 Task: Font style For heading Use Arabic Typesetting with dark cyan 1 colour & Underline. font size for heading '18 Pt. 'Change the font style of data to Batangand font size to  12 Pt. Change the alignment of both headline & data to  Align left. In the sheet  analysisSalesTrends_2022
Action: Mouse moved to (11, 17)
Screenshot: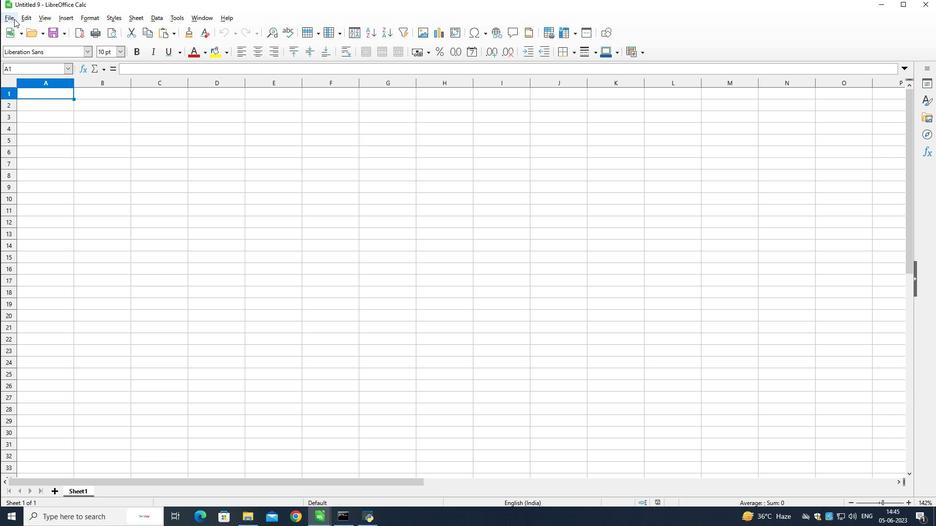 
Action: Mouse pressed left at (11, 17)
Screenshot: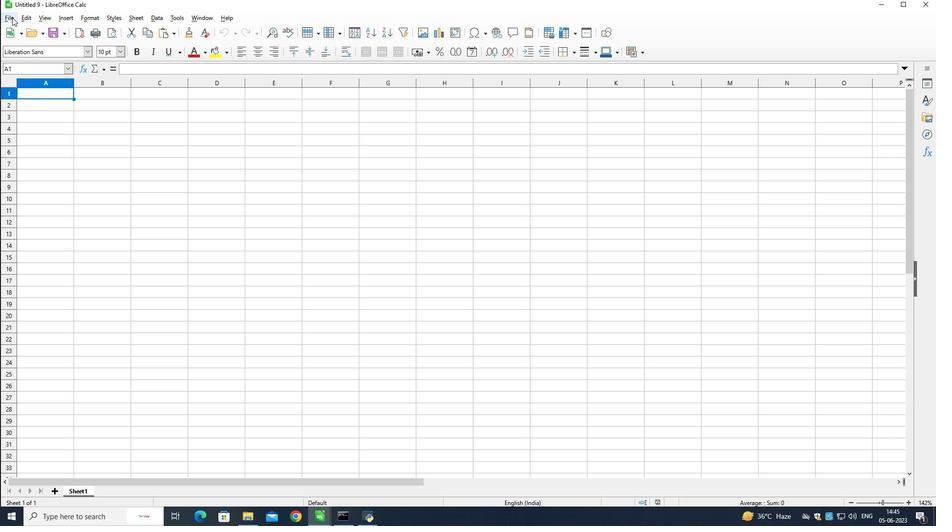 
Action: Mouse moved to (22, 45)
Screenshot: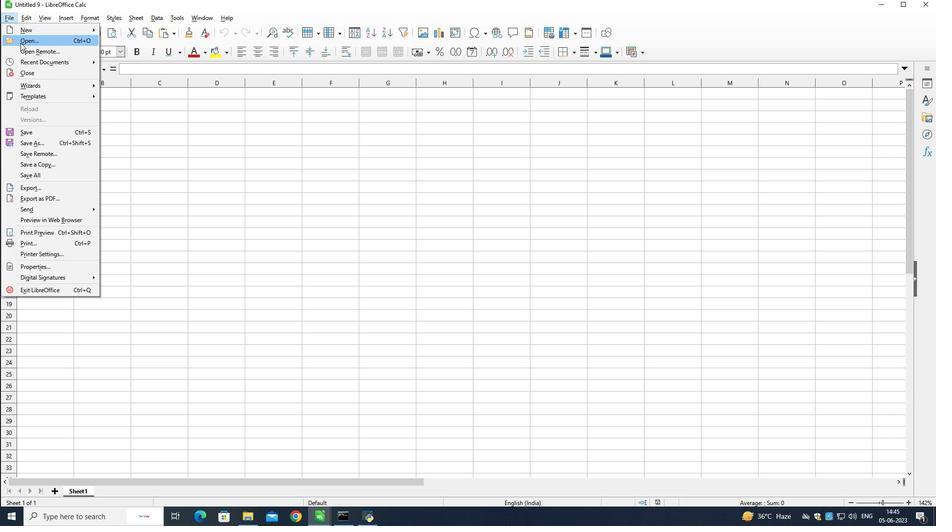 
Action: Mouse pressed left at (22, 45)
Screenshot: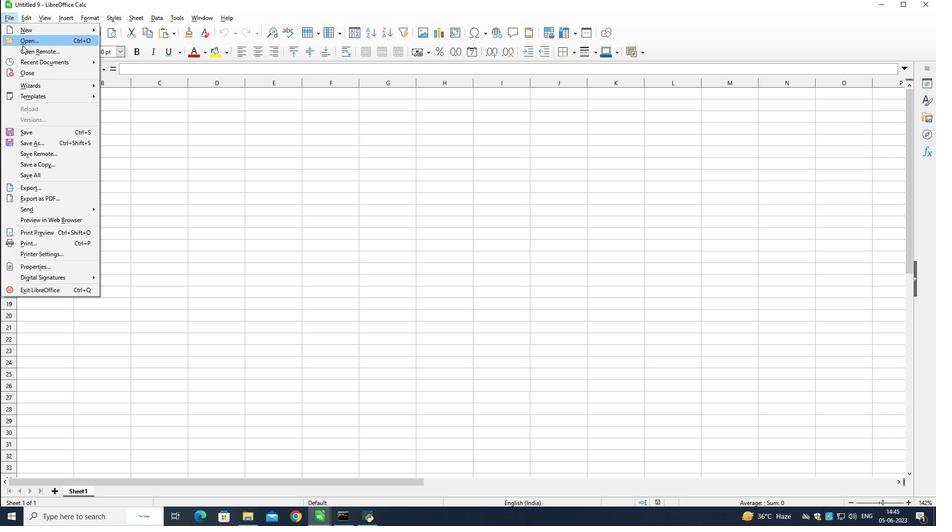 
Action: Mouse moved to (140, 165)
Screenshot: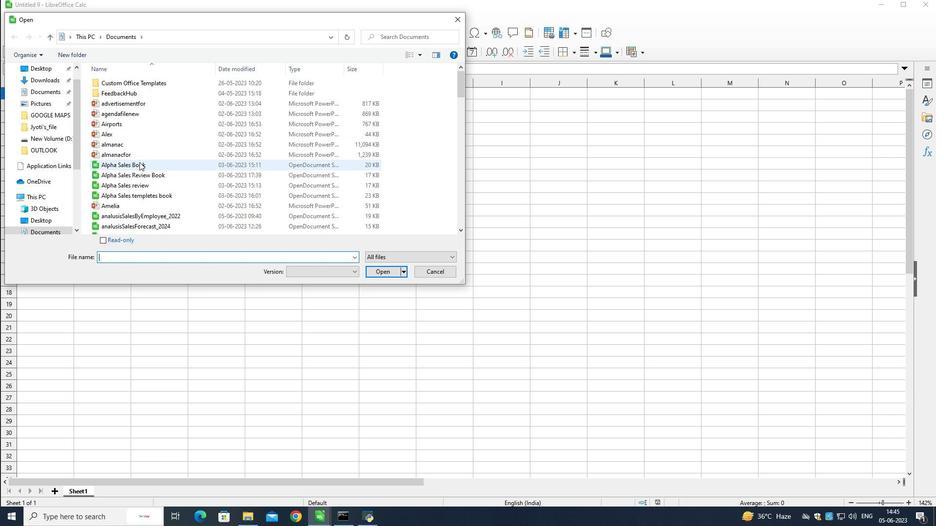 
Action: Mouse scrolled (140, 164) with delta (0, 0)
Screenshot: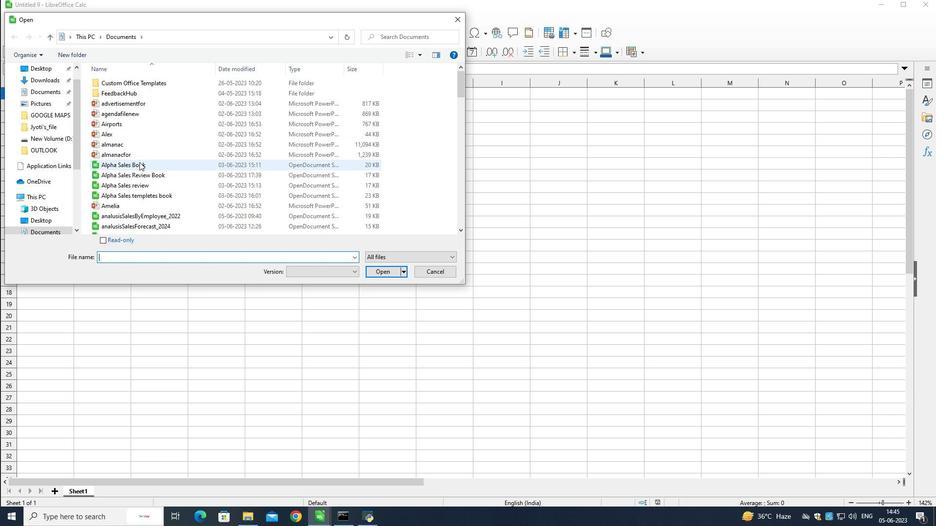 
Action: Mouse moved to (140, 166)
Screenshot: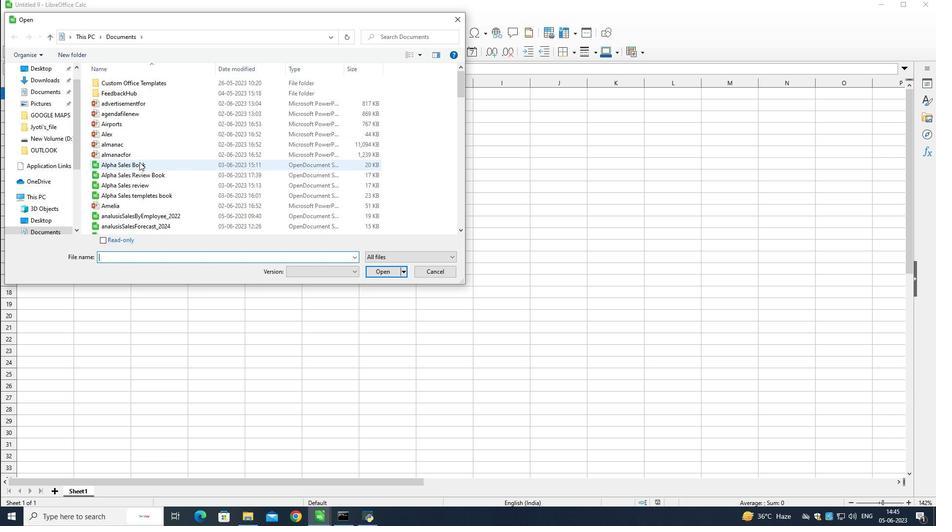 
Action: Mouse scrolled (140, 165) with delta (0, 0)
Screenshot: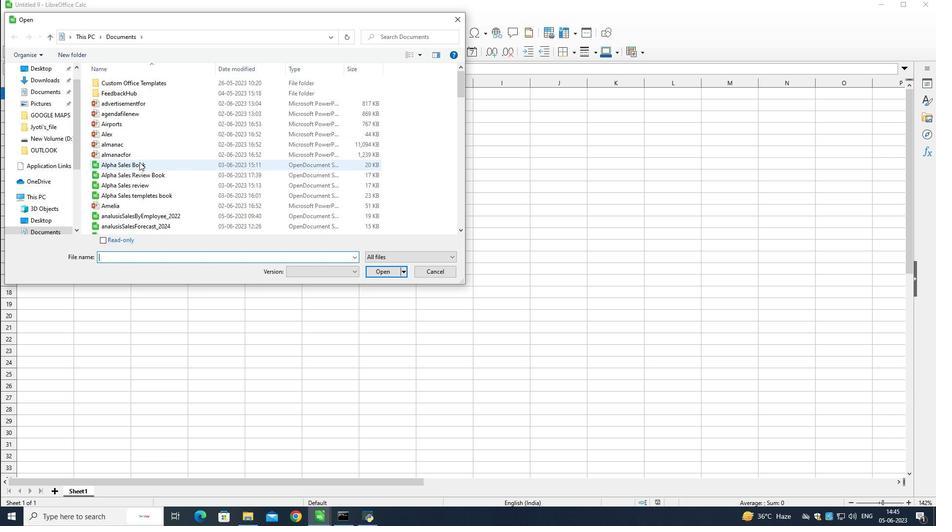 
Action: Mouse moved to (140, 166)
Screenshot: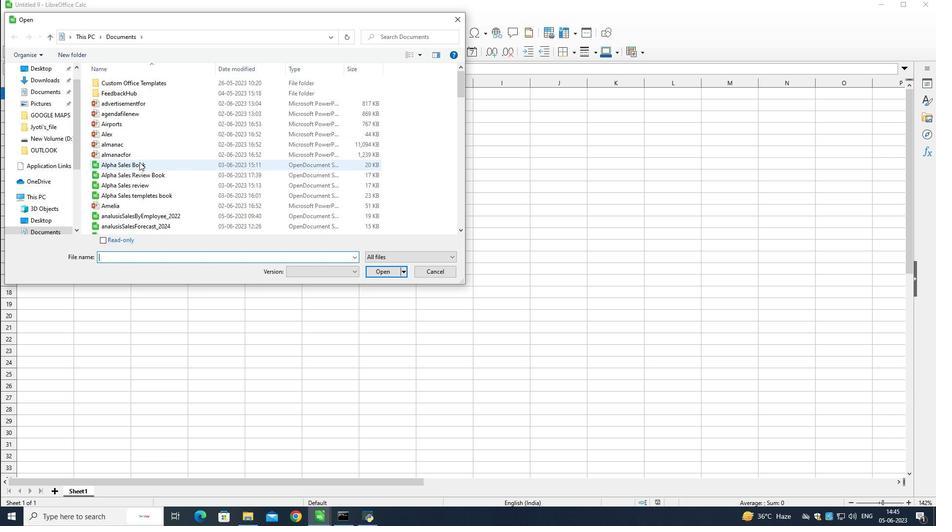 
Action: Mouse scrolled (140, 166) with delta (0, 0)
Screenshot: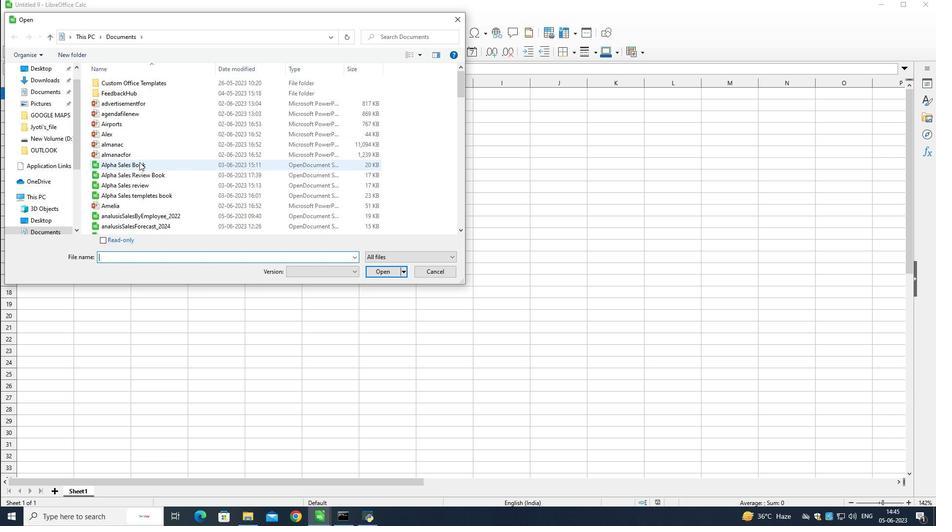 
Action: Mouse scrolled (140, 166) with delta (0, 0)
Screenshot: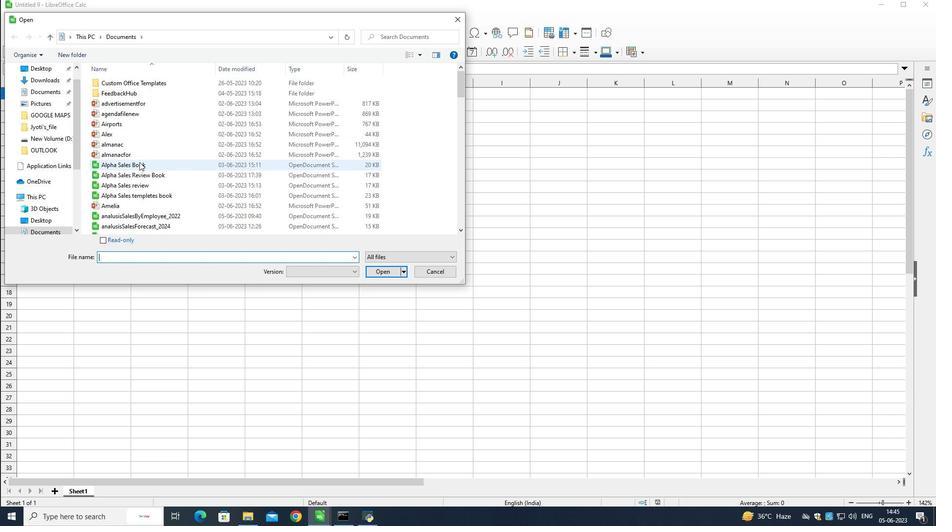 
Action: Mouse moved to (140, 167)
Screenshot: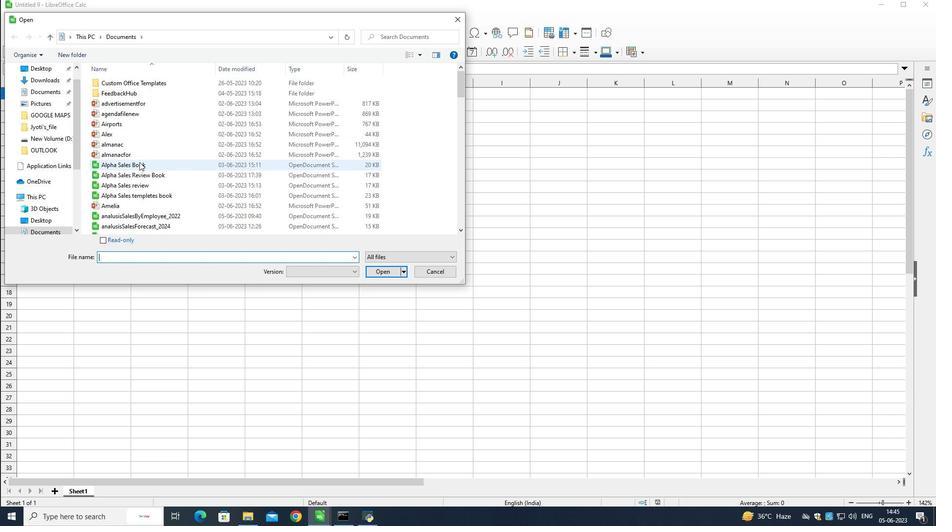 
Action: Mouse scrolled (140, 167) with delta (0, 0)
Screenshot: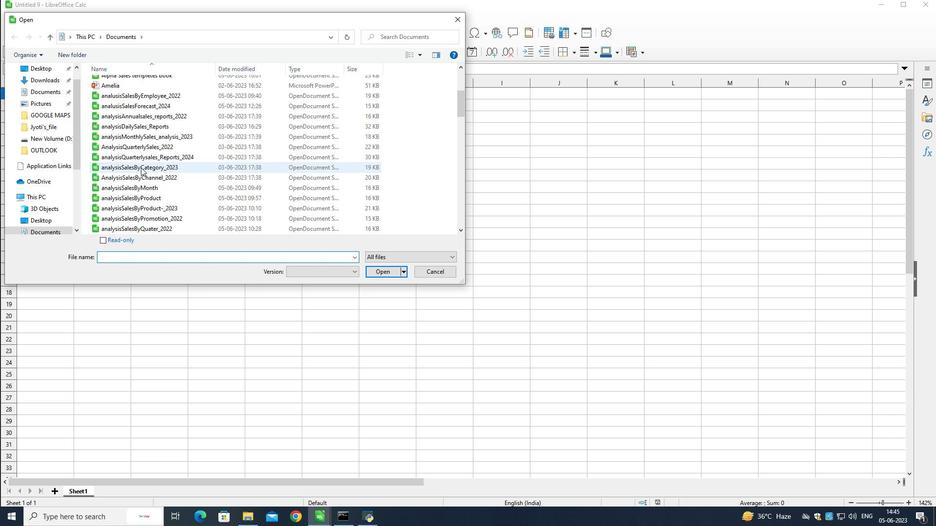 
Action: Mouse scrolled (140, 167) with delta (0, 0)
Screenshot: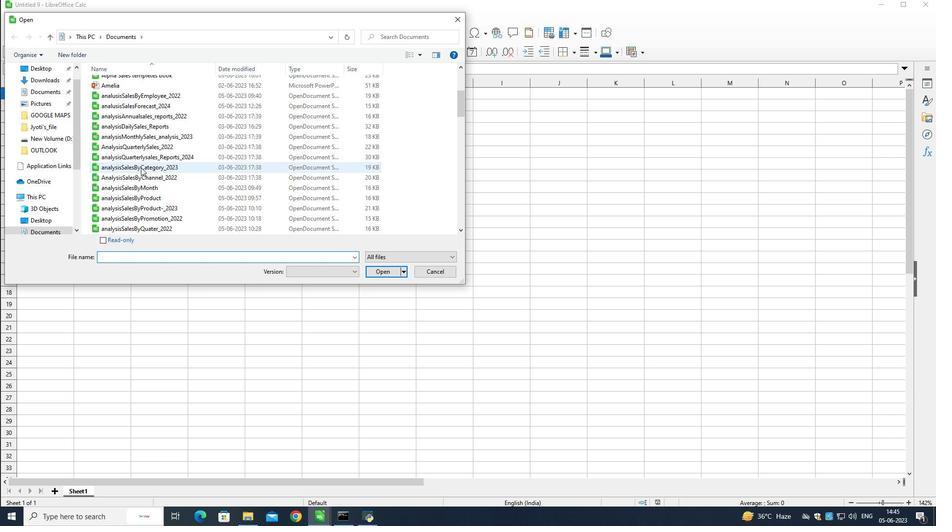 
Action: Mouse scrolled (140, 167) with delta (0, 0)
Screenshot: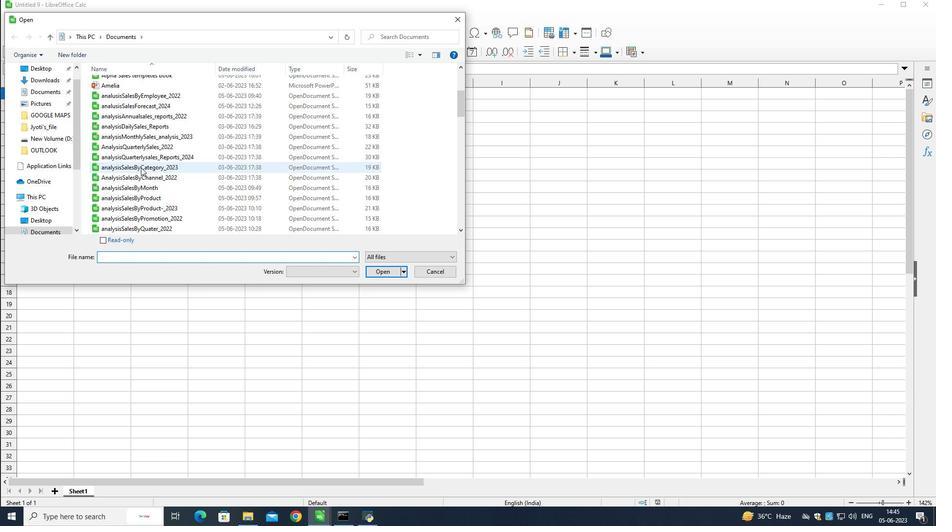 
Action: Mouse scrolled (140, 167) with delta (0, 0)
Screenshot: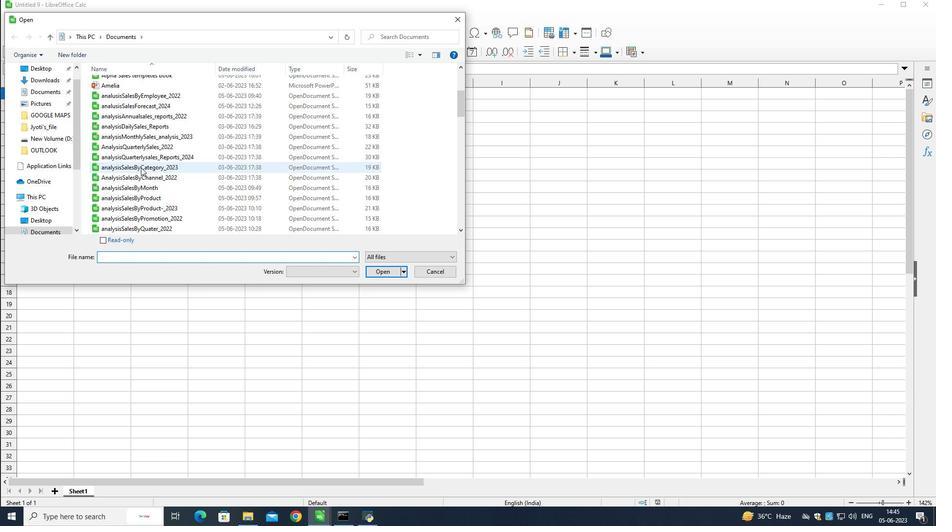 
Action: Mouse scrolled (140, 167) with delta (0, 0)
Screenshot: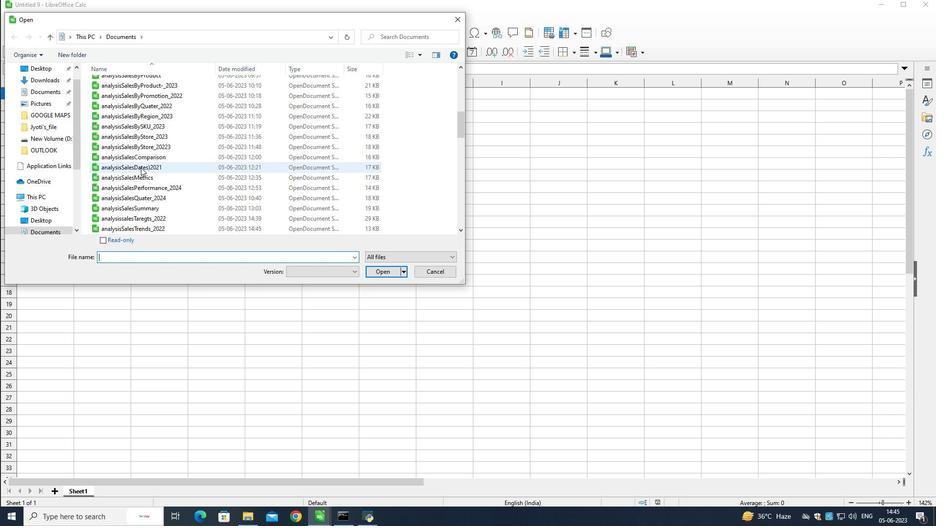 
Action: Mouse scrolled (140, 167) with delta (0, 0)
Screenshot: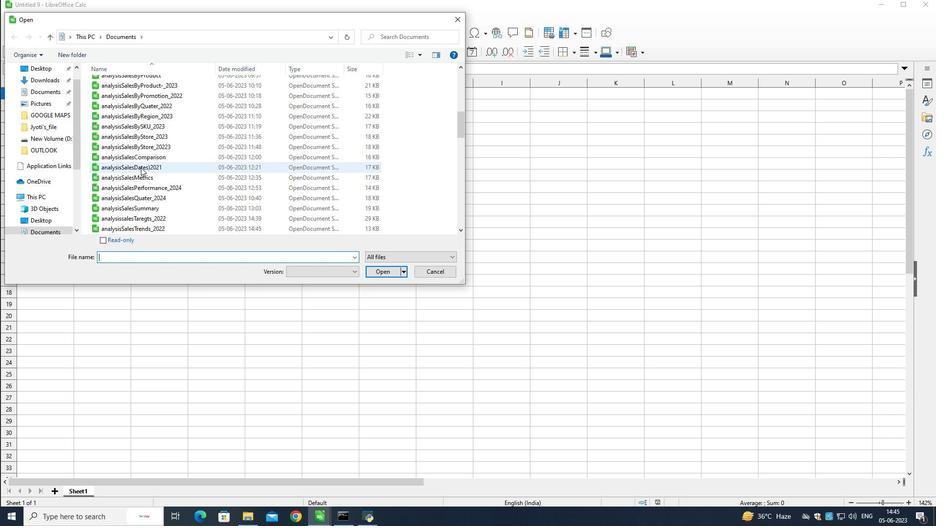 
Action: Mouse scrolled (140, 167) with delta (0, 0)
Screenshot: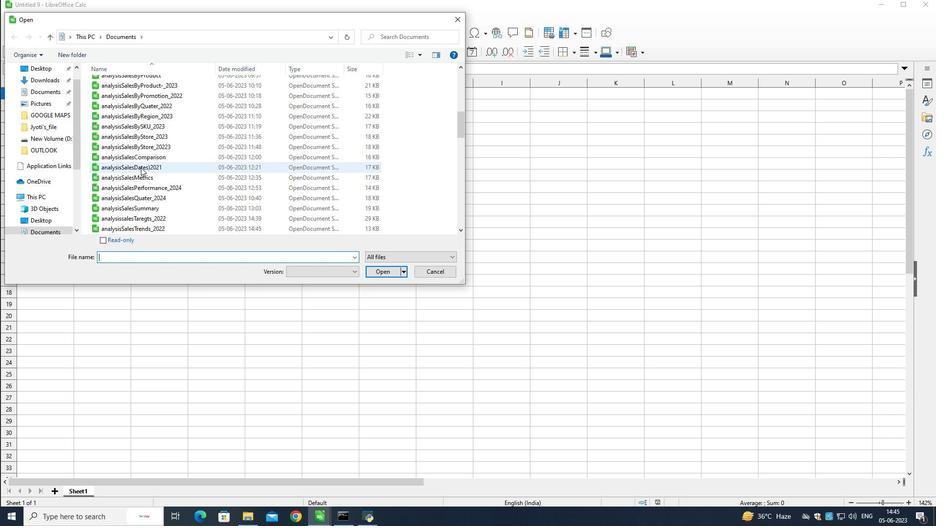
Action: Mouse moved to (147, 135)
Screenshot: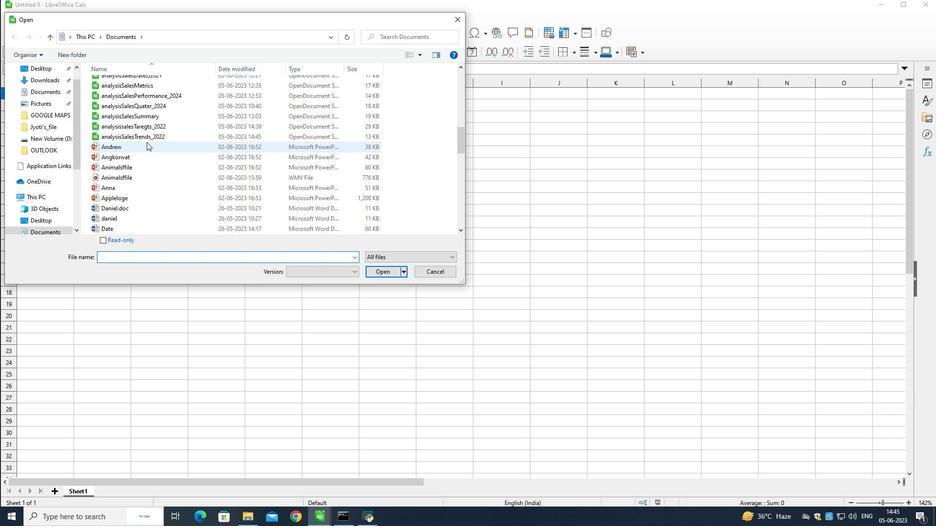 
Action: Mouse pressed left at (147, 135)
Screenshot: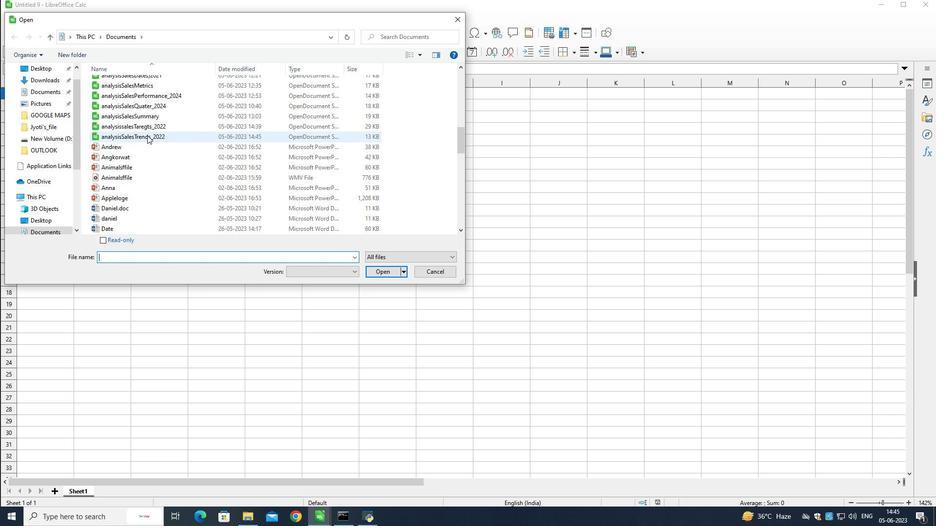 
Action: Mouse moved to (382, 271)
Screenshot: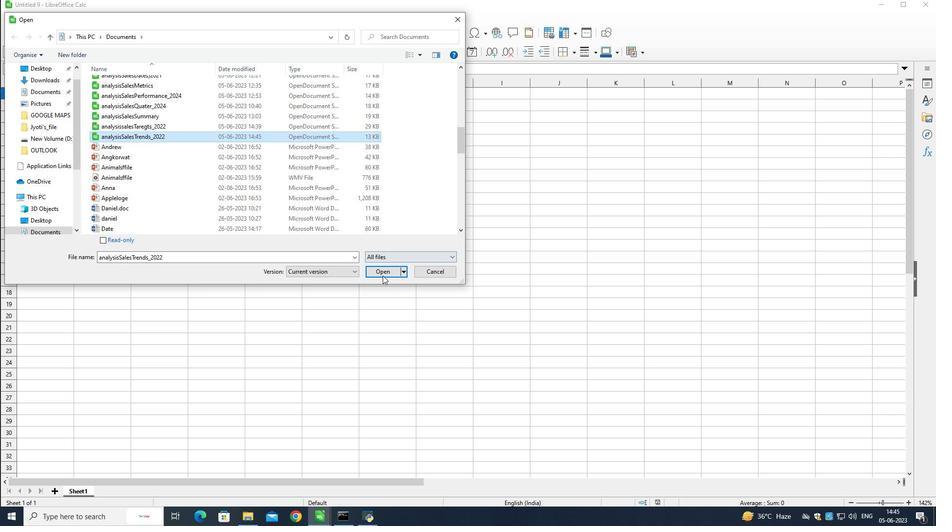 
Action: Mouse pressed left at (382, 271)
Screenshot: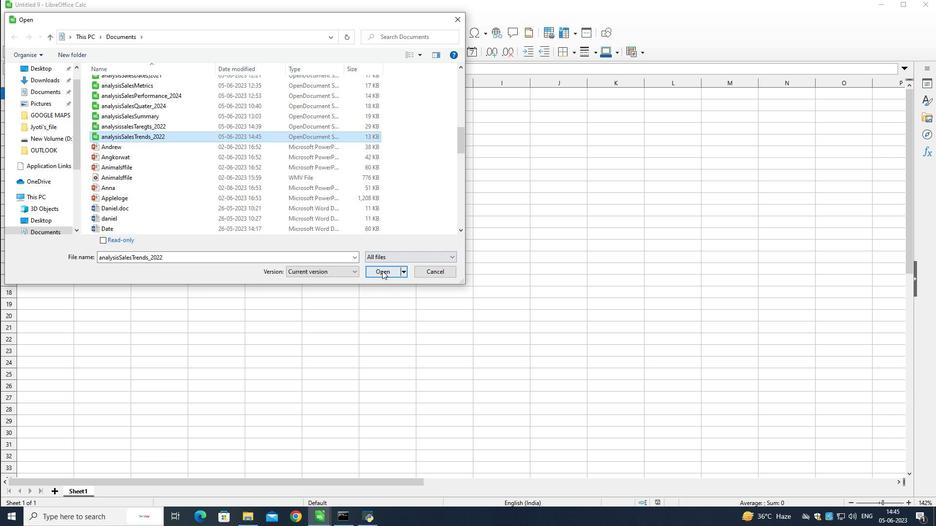 
Action: Mouse moved to (106, 93)
Screenshot: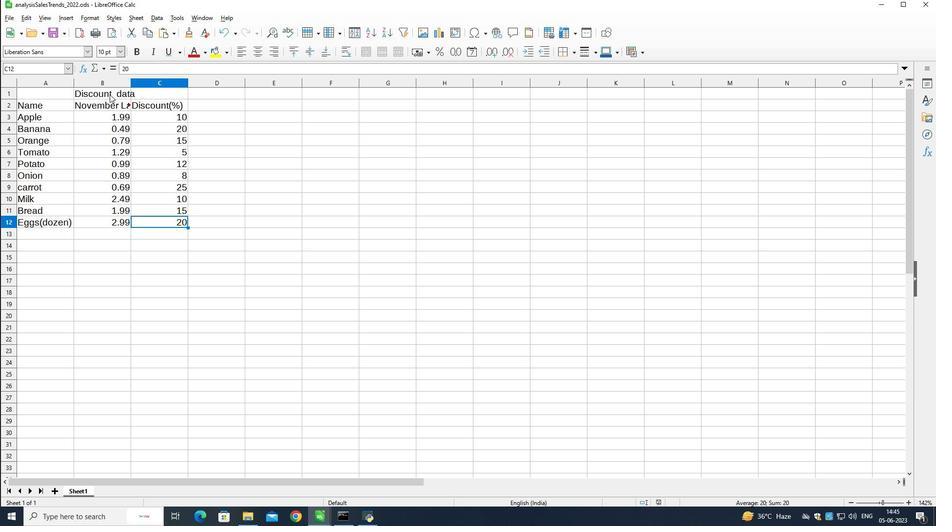 
Action: Mouse pressed left at (106, 93)
Screenshot: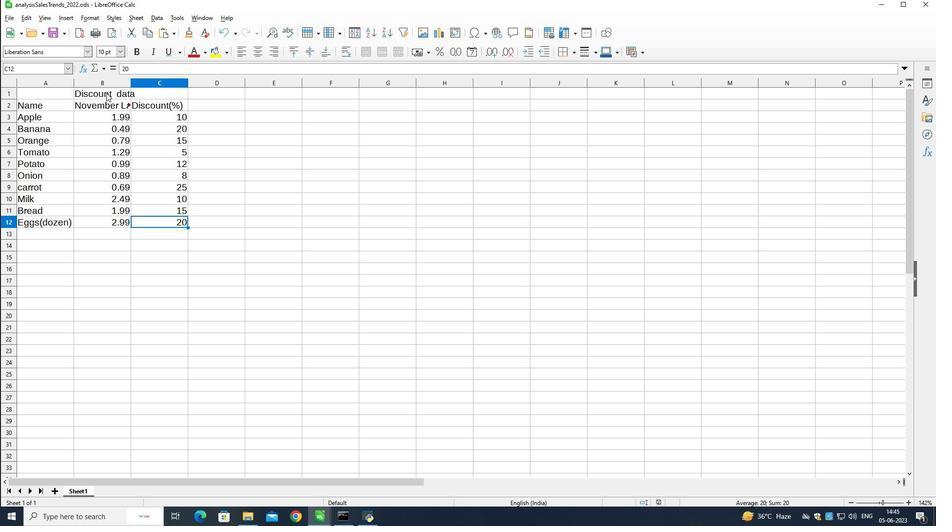 
Action: Mouse pressed left at (106, 93)
Screenshot: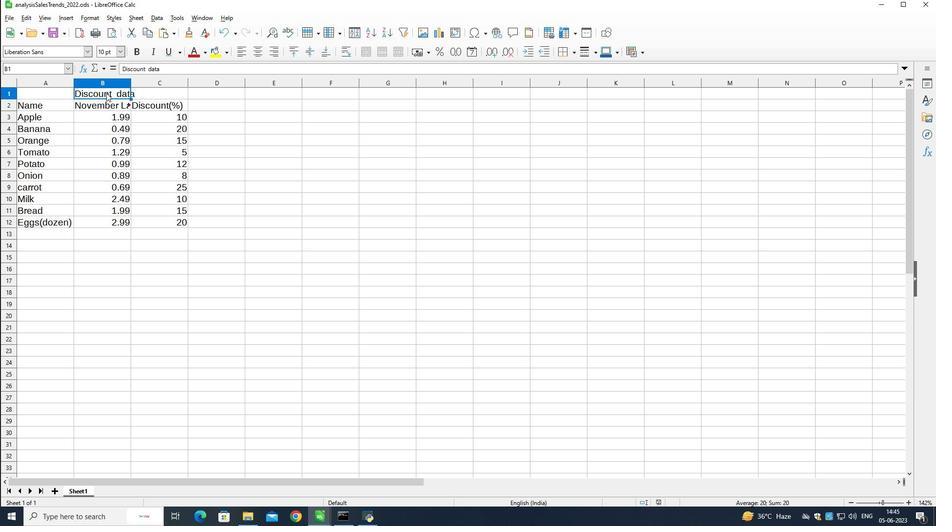 
Action: Mouse pressed left at (106, 93)
Screenshot: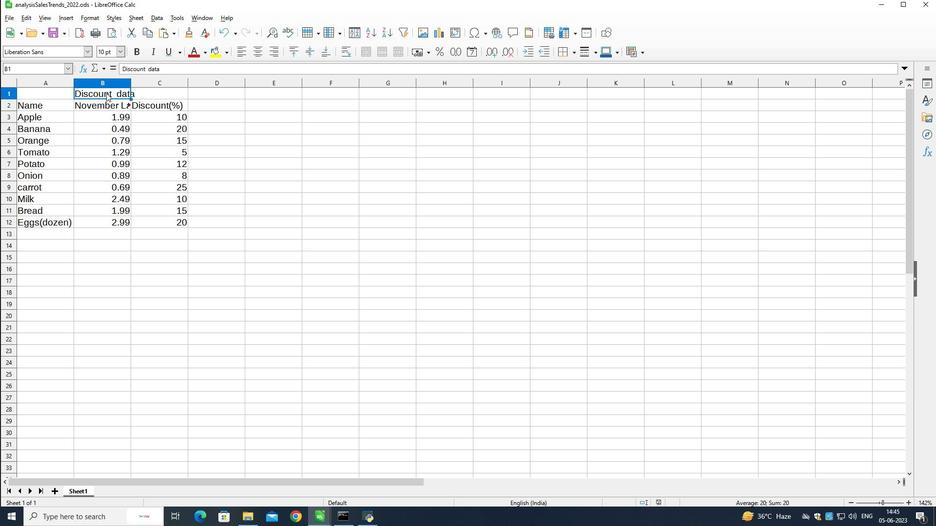 
Action: Mouse moved to (47, 50)
Screenshot: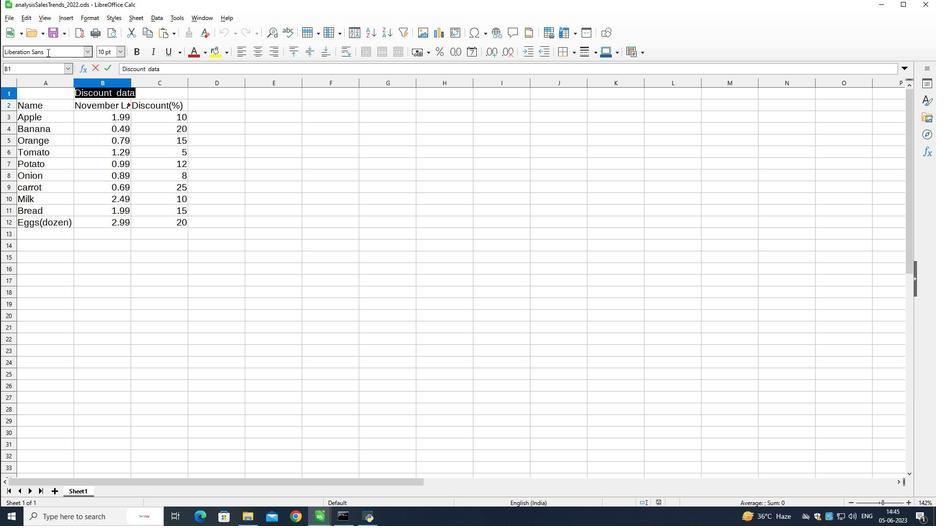 
Action: Mouse pressed left at (47, 50)
Screenshot: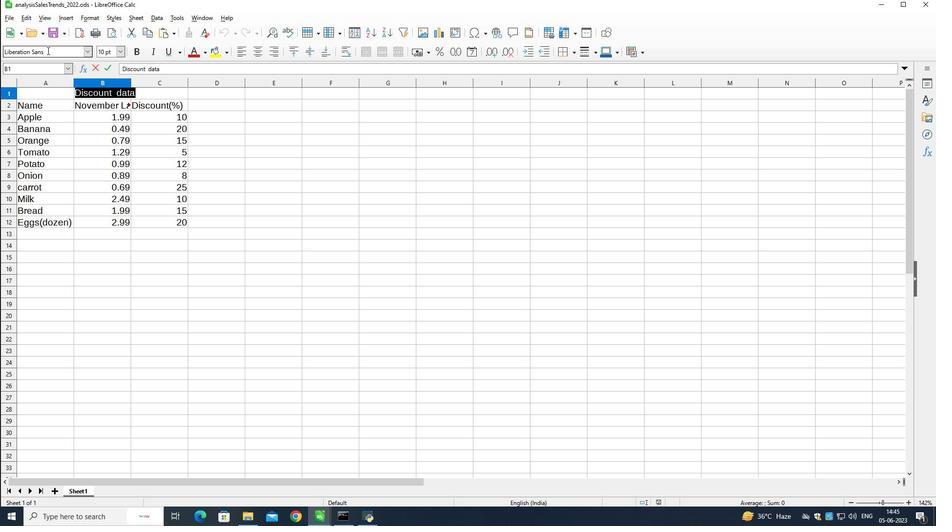 
Action: Mouse pressed left at (47, 50)
Screenshot: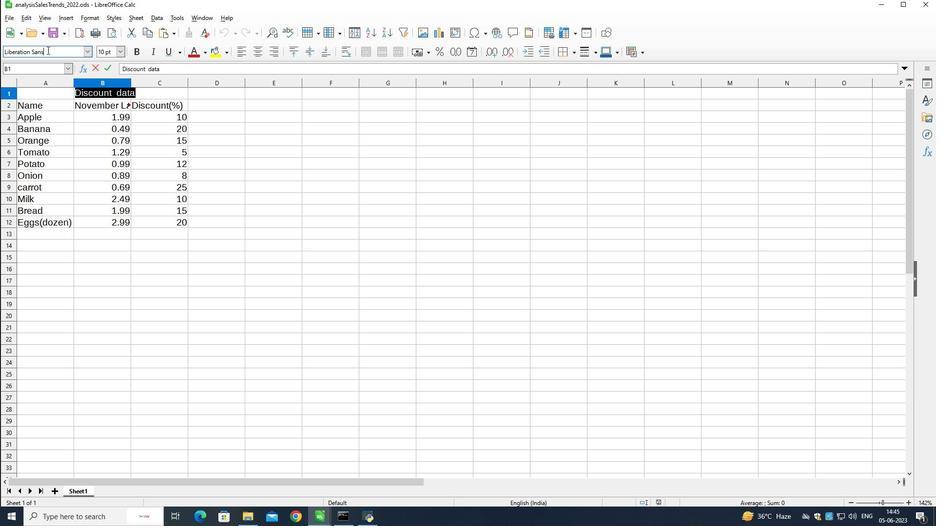
Action: Mouse pressed left at (47, 50)
Screenshot: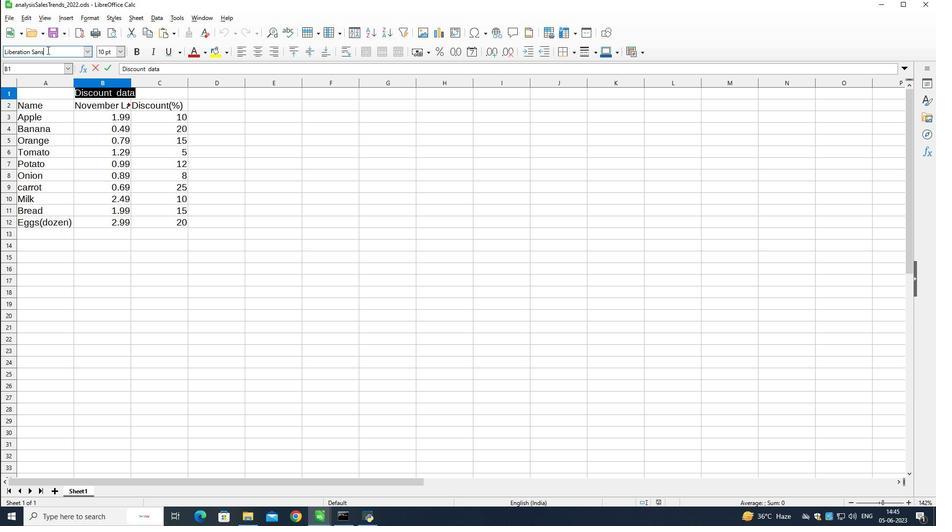
Action: Mouse pressed left at (47, 50)
Screenshot: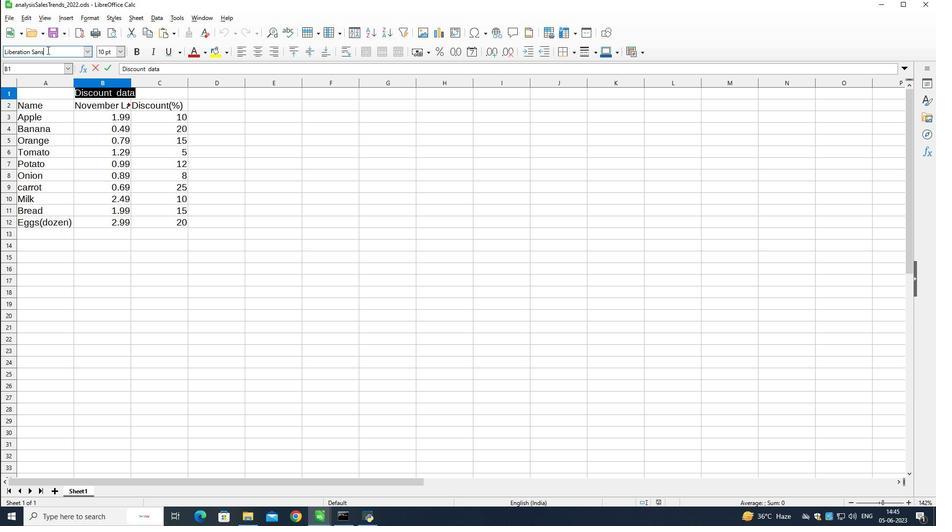 
Action: Mouse moved to (46, 54)
Screenshot: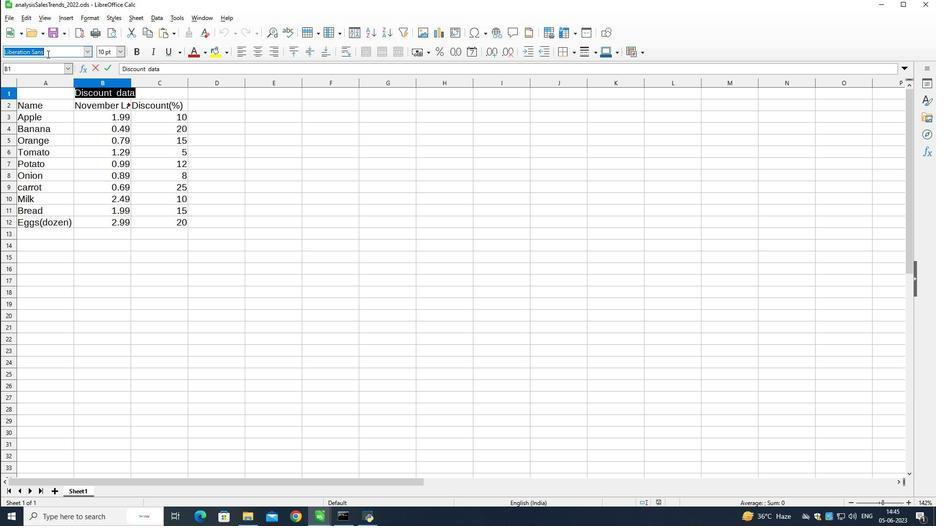
Action: Key pressed <Key.shift>
Screenshot: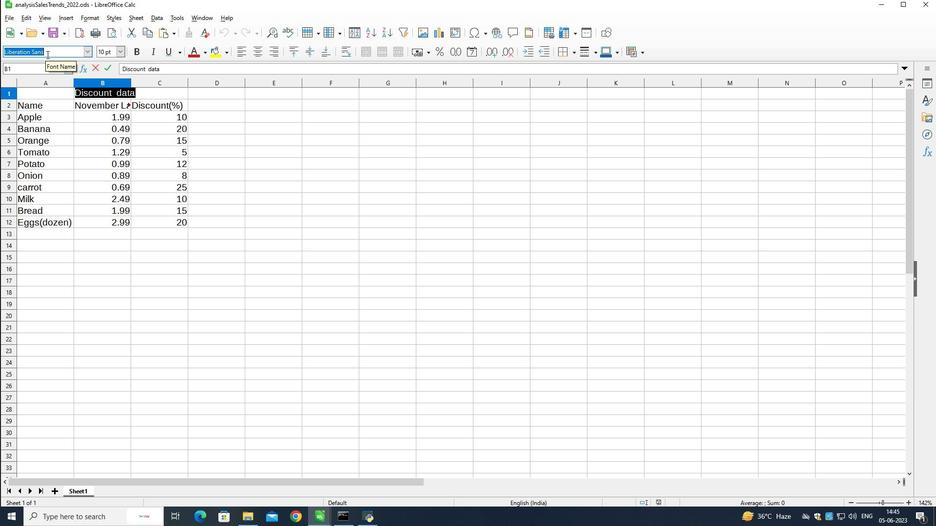 
Action: Mouse moved to (46, 55)
Screenshot: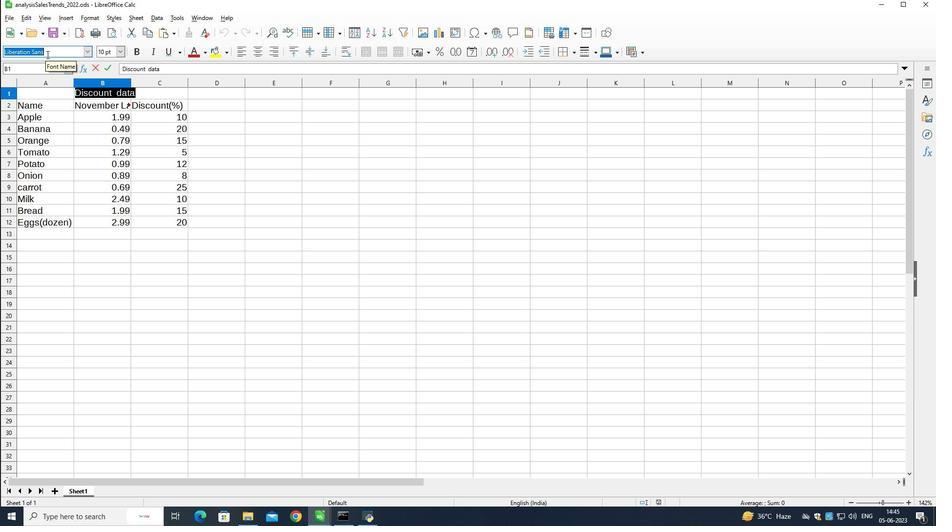 
Action: Key pressed A
Screenshot: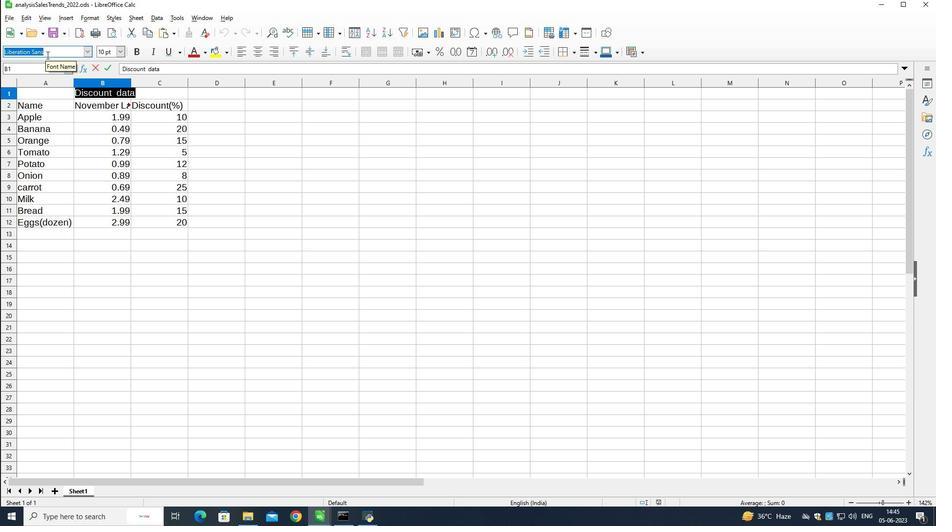 
Action: Mouse moved to (46, 56)
Screenshot: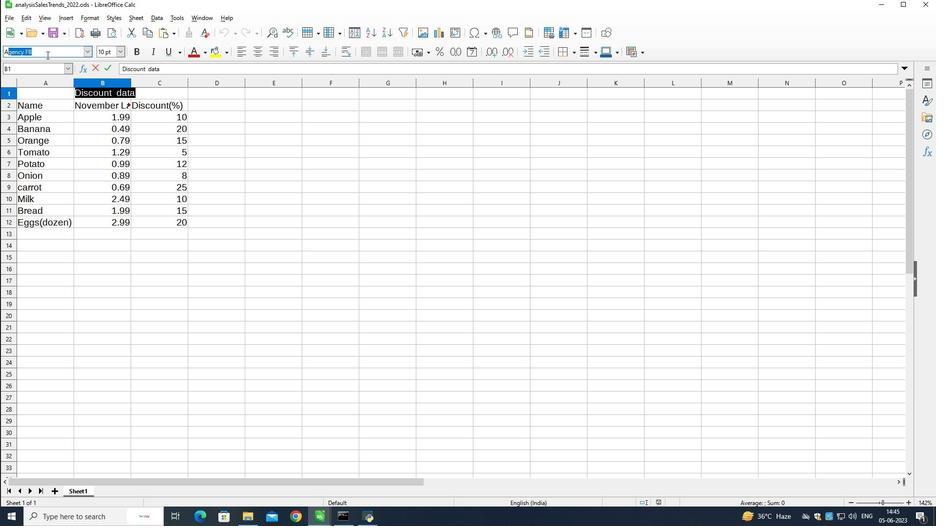 
Action: Key pressed r
Screenshot: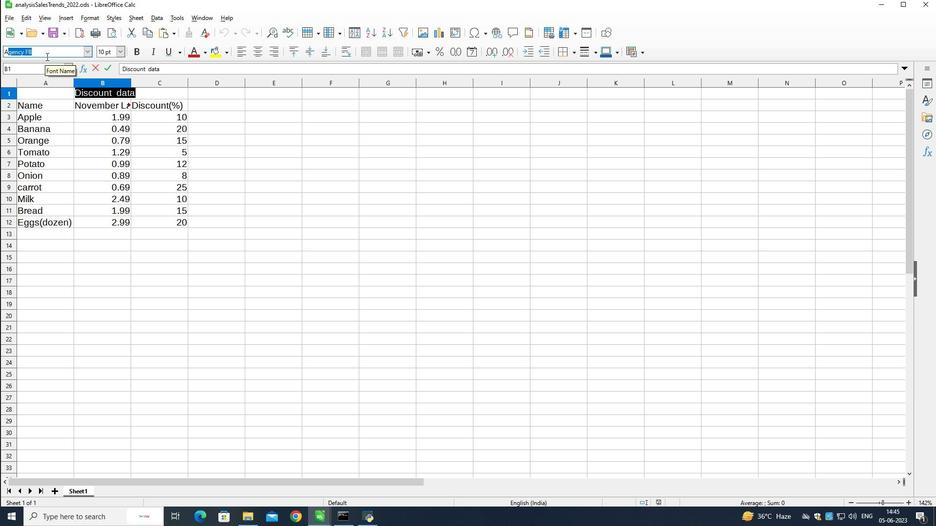 
Action: Mouse moved to (45, 57)
Screenshot: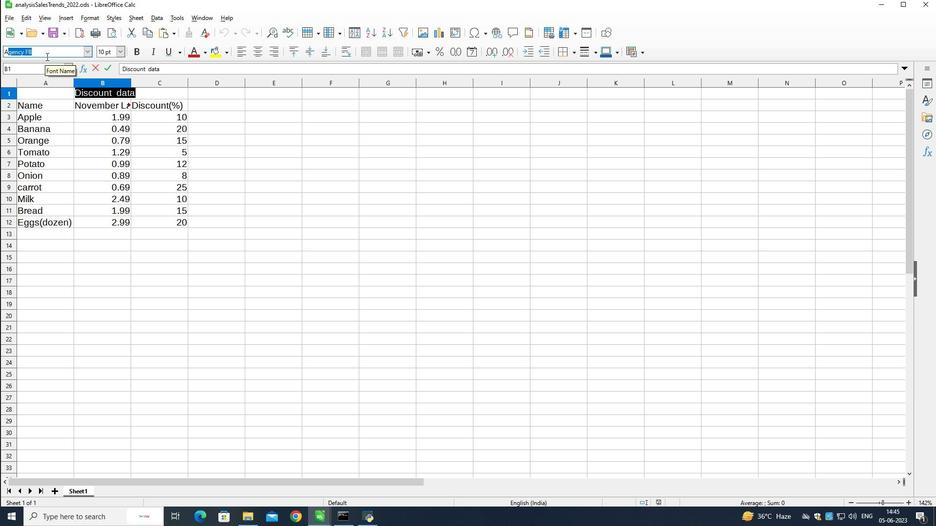 
Action: Key pressed bi
Screenshot: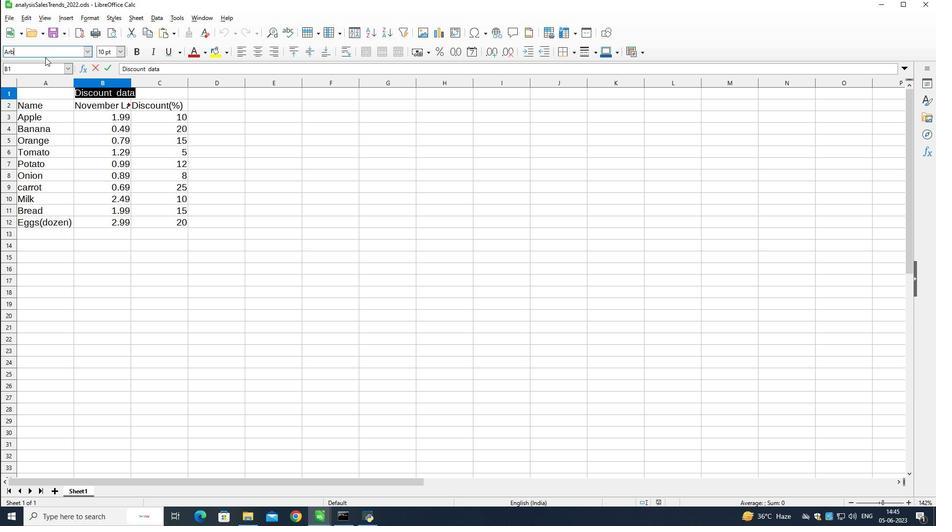 
Action: Mouse moved to (44, 60)
Screenshot: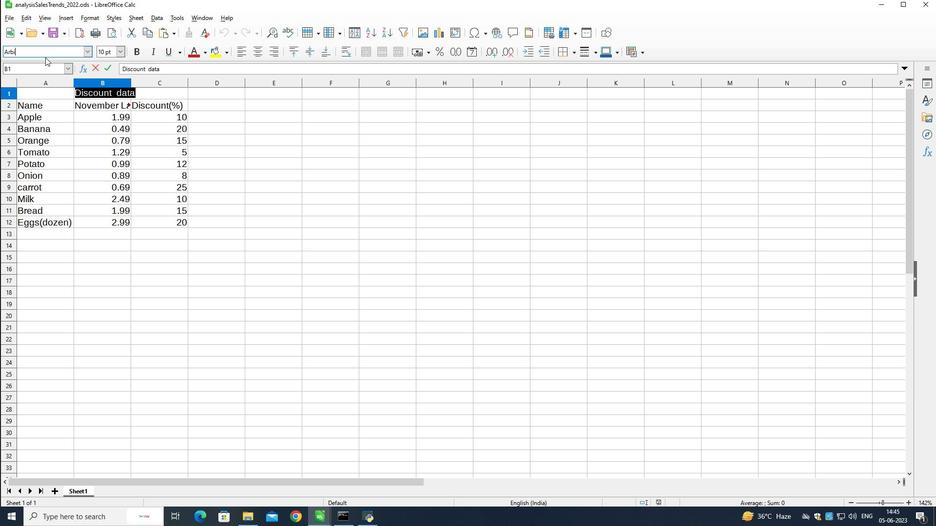 
Action: Key pressed c<Key.space>
Screenshot: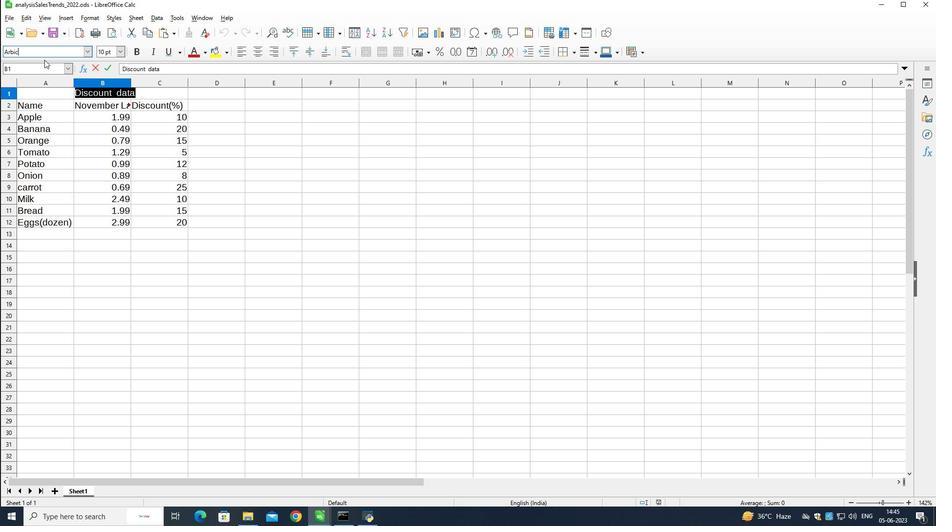 
Action: Mouse moved to (50, 67)
Screenshot: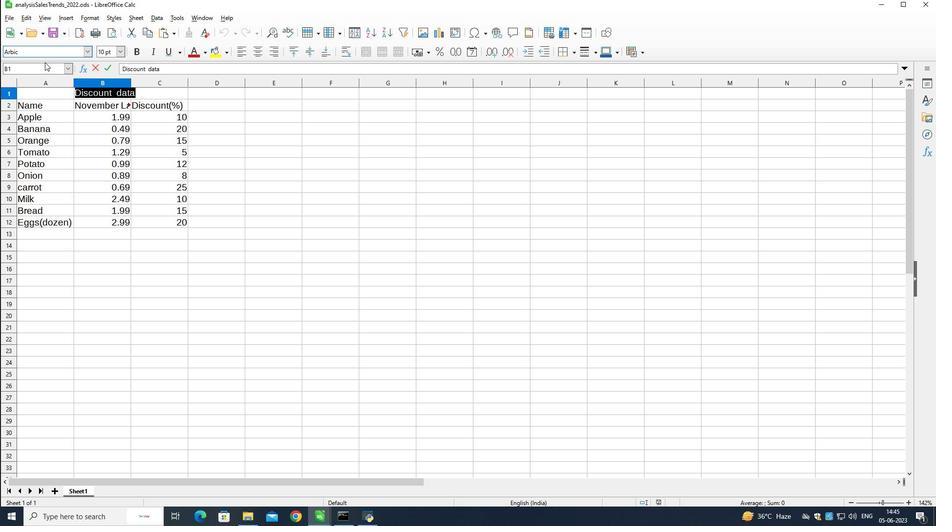 
Action: Key pressed <Key.shift>Typesetting<Key.enter>
Screenshot: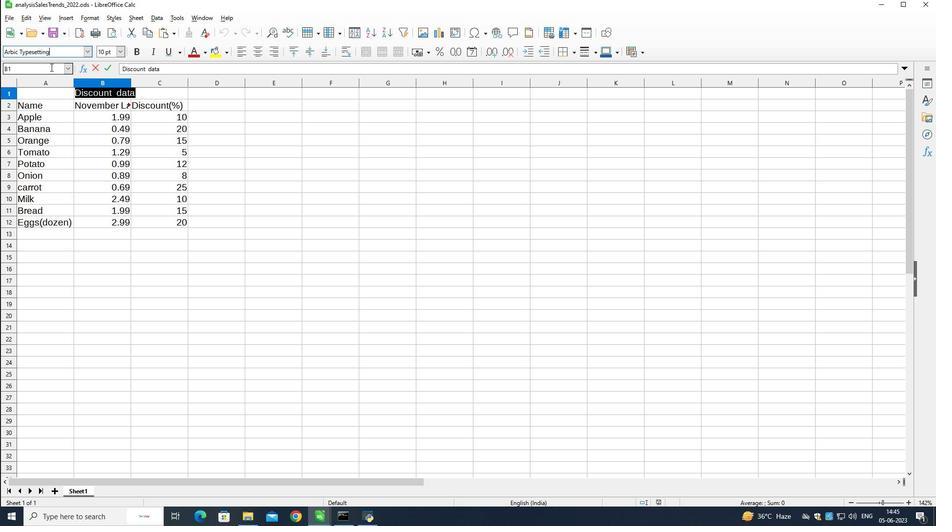
Action: Mouse moved to (203, 57)
Screenshot: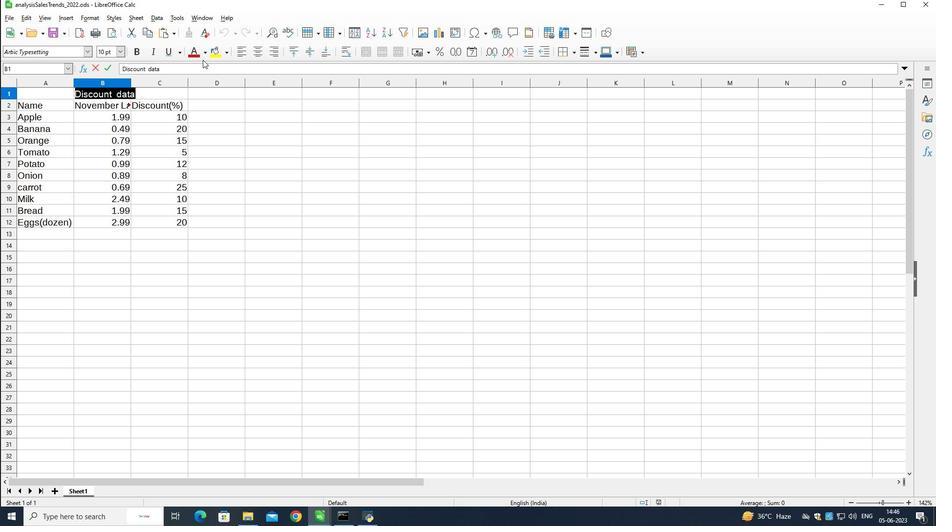 
Action: Mouse pressed left at (203, 57)
Screenshot: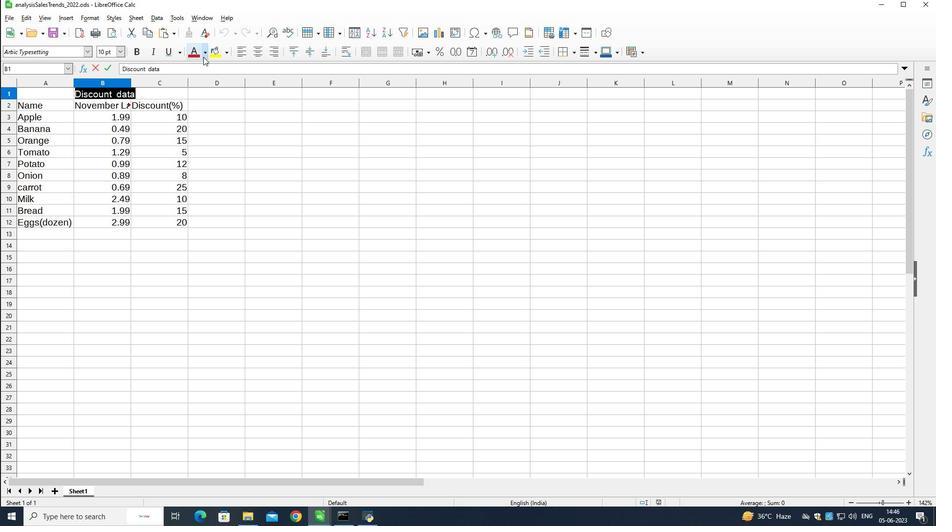 
Action: Mouse moved to (196, 212)
Screenshot: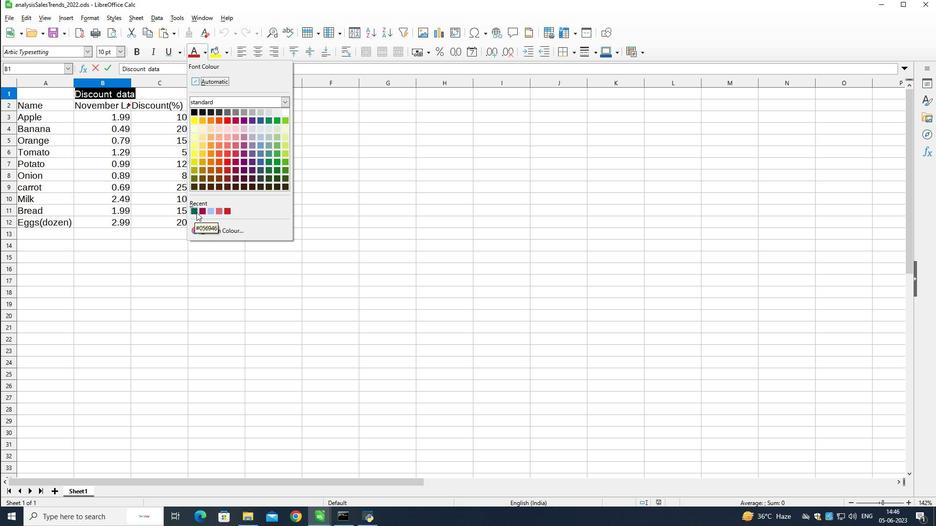 
Action: Mouse pressed left at (196, 212)
Screenshot: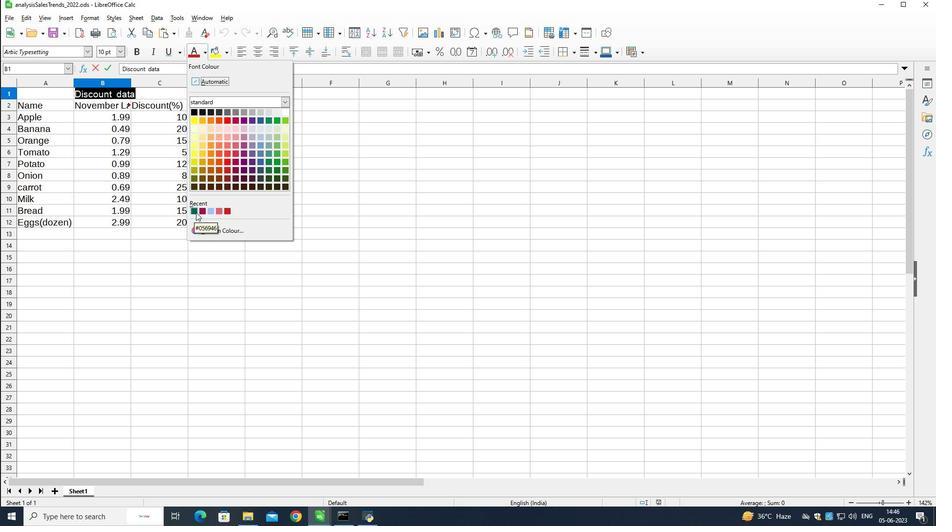 
Action: Mouse moved to (165, 48)
Screenshot: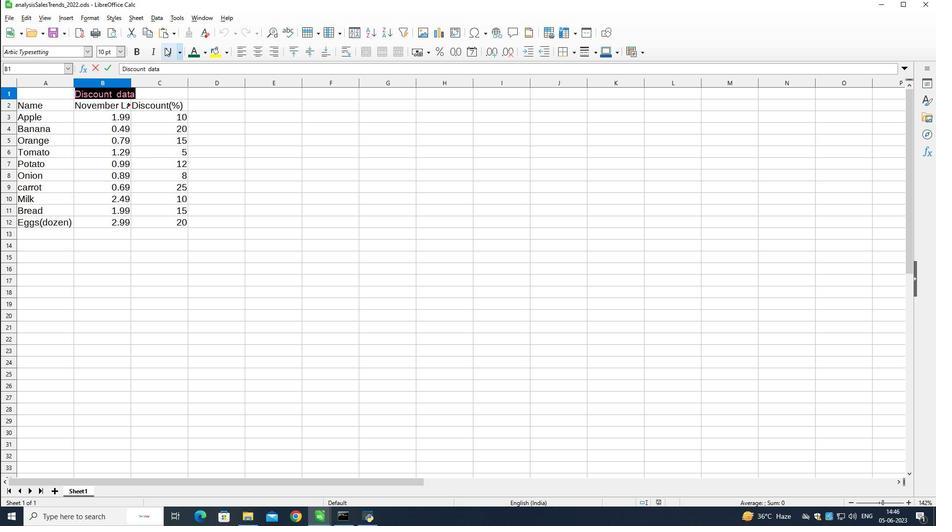 
Action: Mouse pressed left at (165, 48)
Screenshot: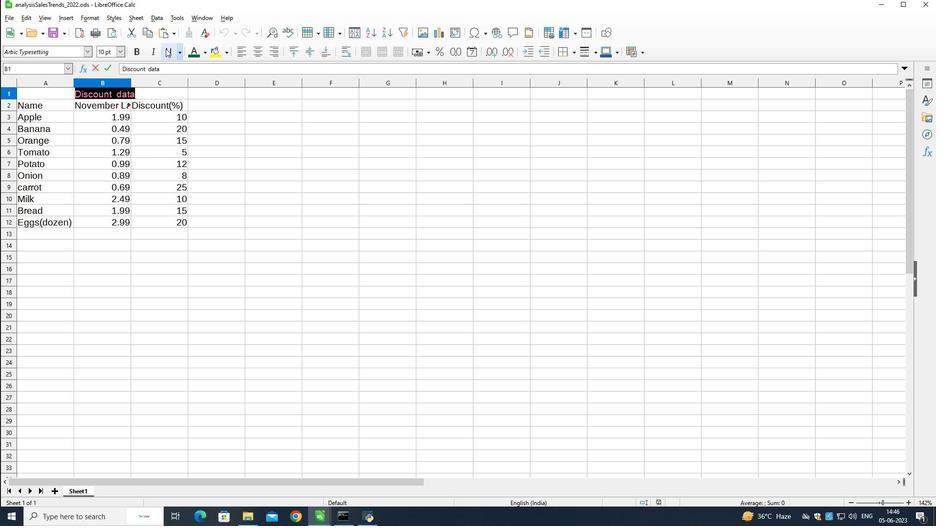
Action: Mouse moved to (122, 49)
Screenshot: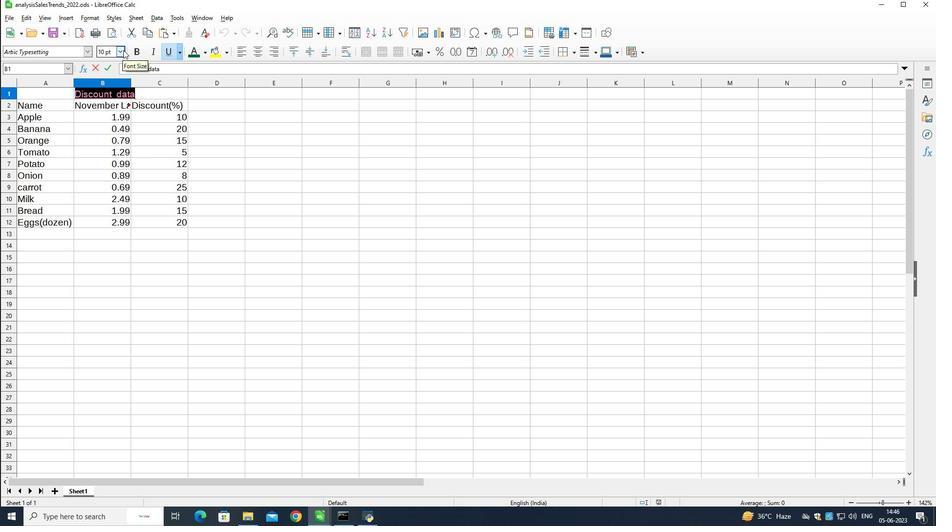 
Action: Mouse pressed left at (122, 49)
Screenshot: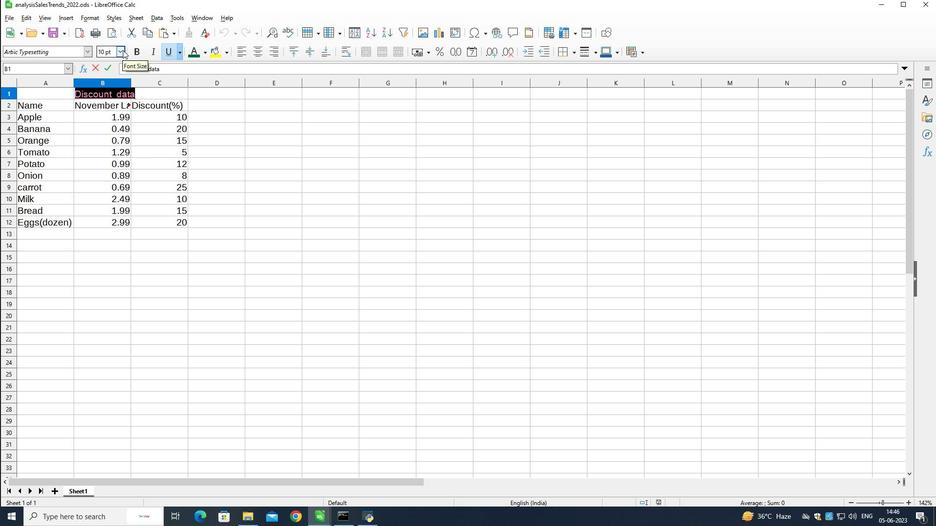 
Action: Mouse moved to (107, 159)
Screenshot: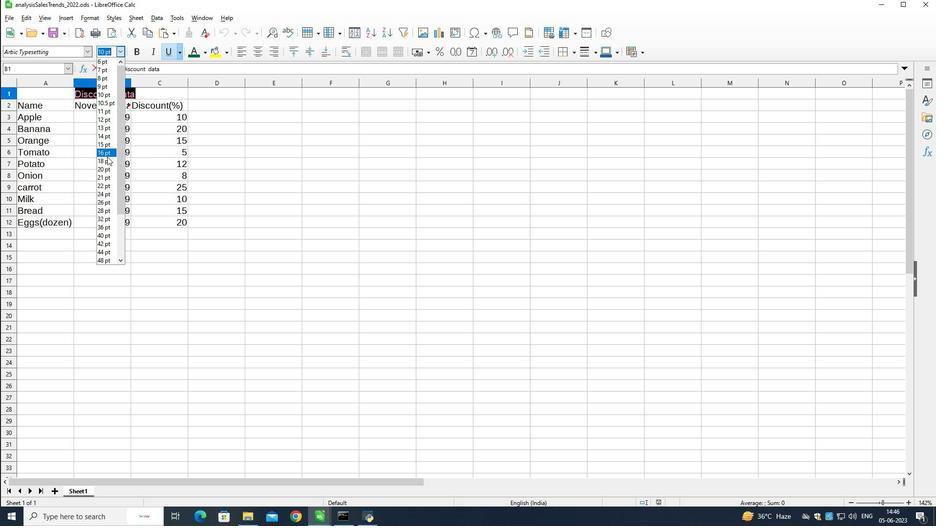
Action: Mouse pressed left at (107, 159)
Screenshot: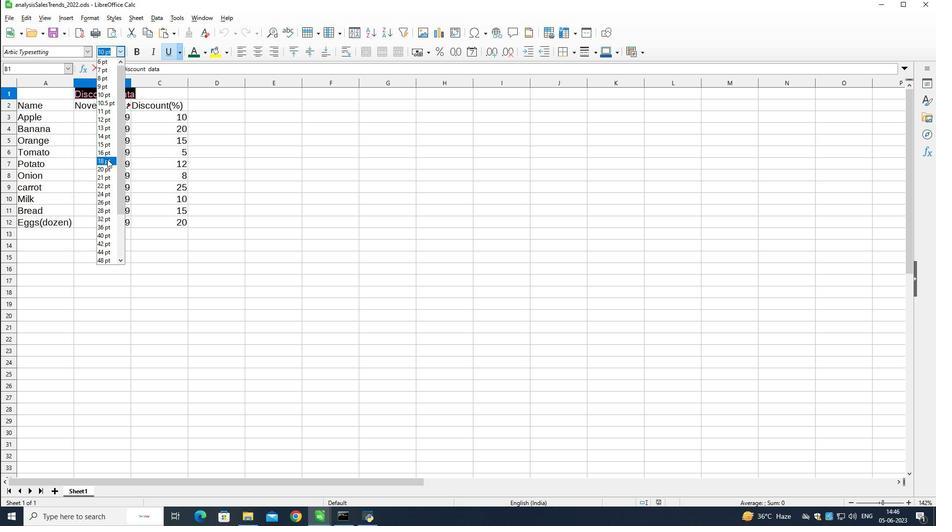 
Action: Mouse moved to (115, 190)
Screenshot: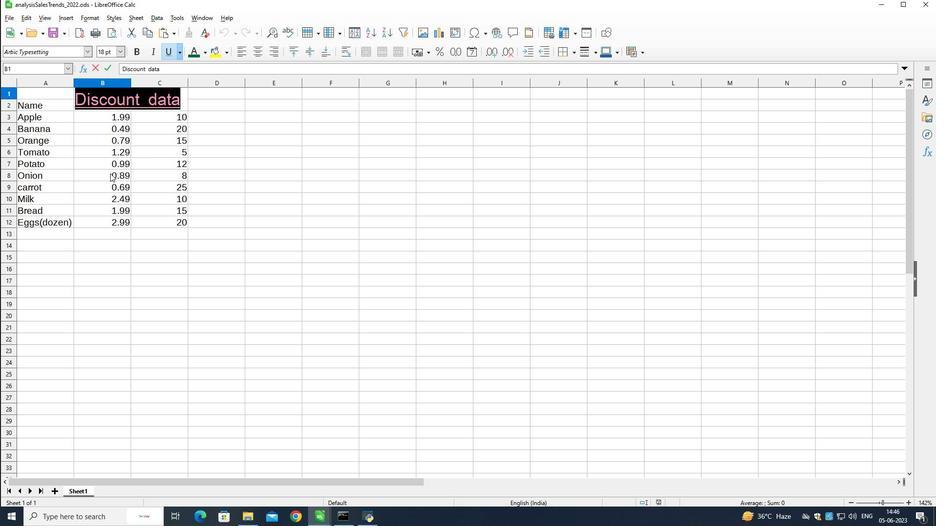 
Action: Mouse pressed left at (115, 190)
Screenshot: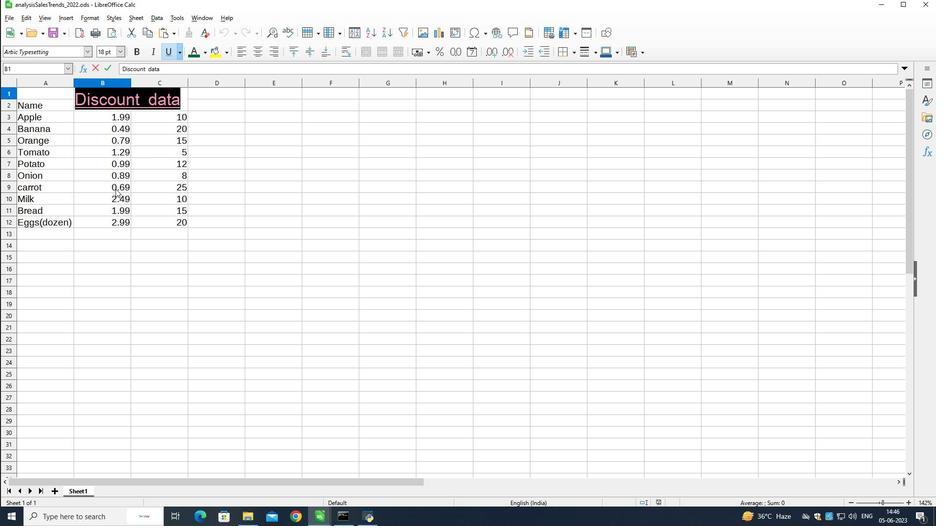 
Action: Mouse moved to (39, 110)
Screenshot: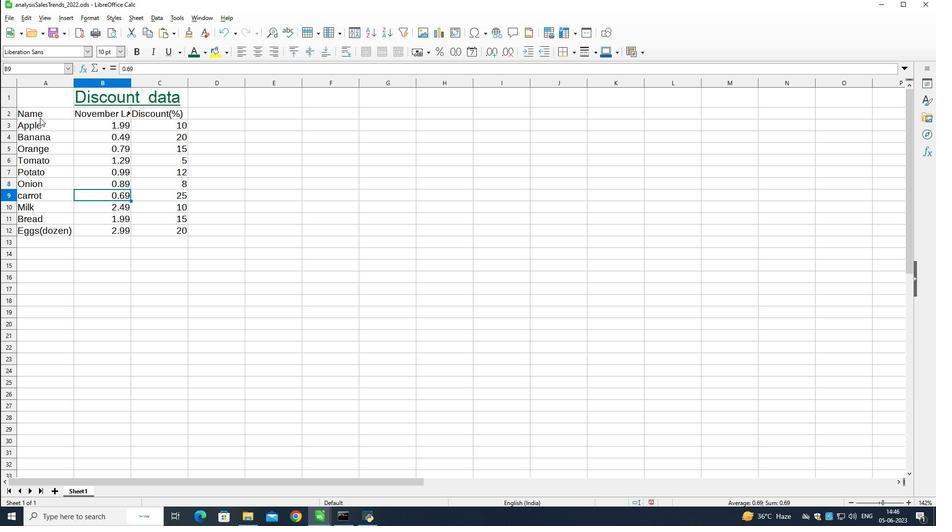 
Action: Mouse pressed left at (39, 110)
Screenshot: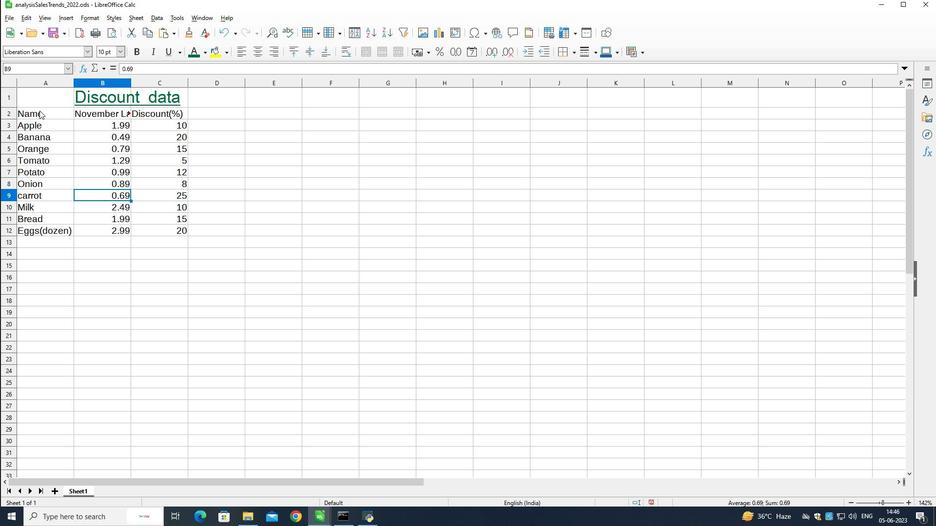 
Action: Mouse moved to (47, 51)
Screenshot: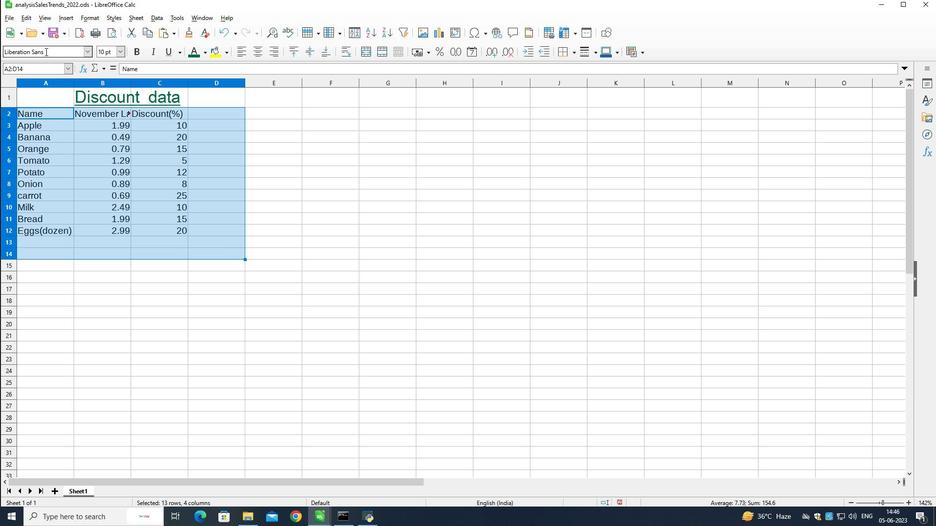 
Action: Mouse pressed left at (47, 51)
Screenshot: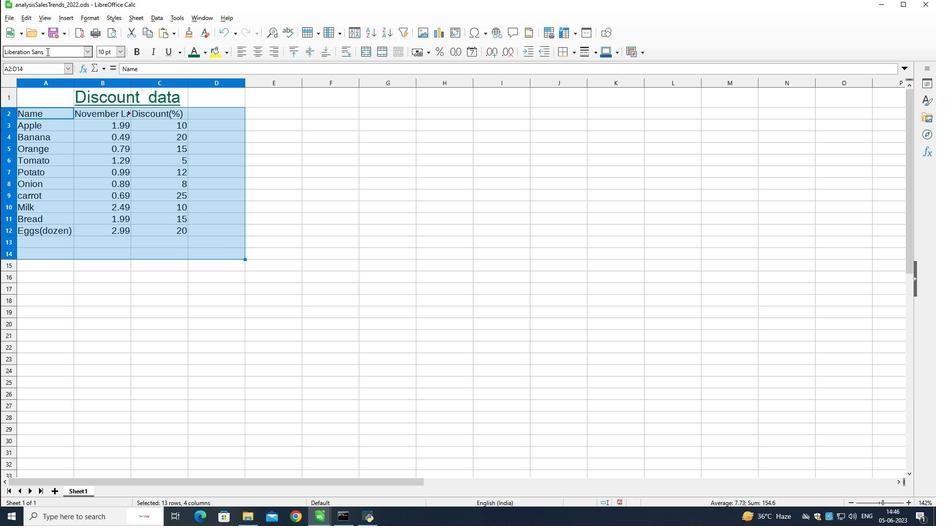 
Action: Mouse moved to (47, 51)
Screenshot: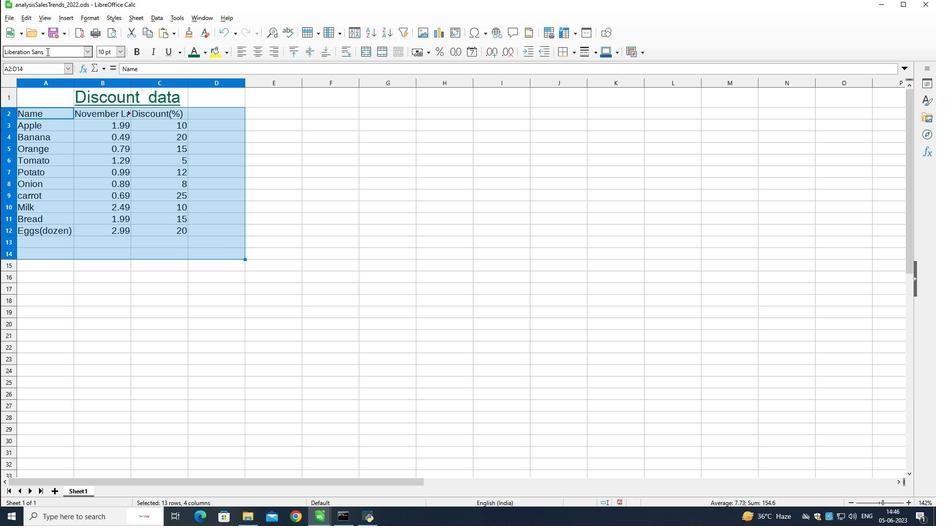 
Action: Mouse pressed left at (47, 51)
Screenshot: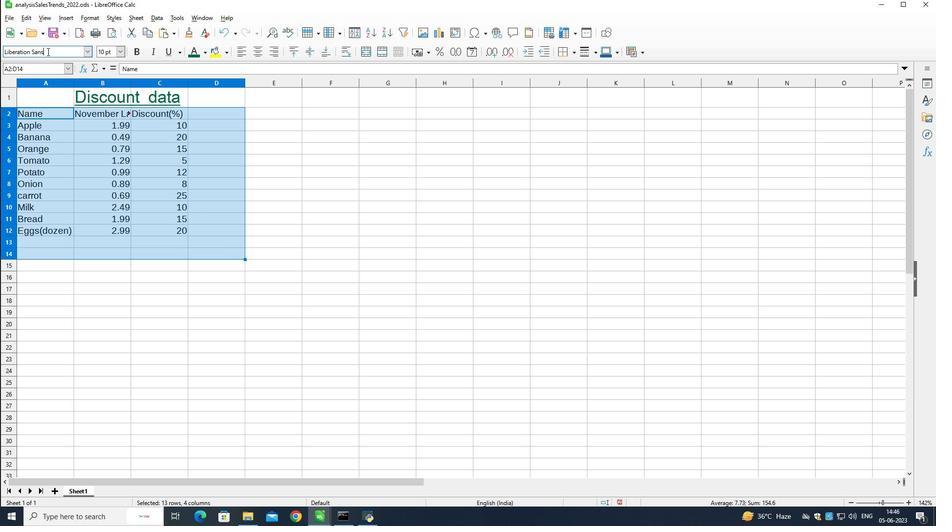
Action: Mouse pressed left at (47, 51)
Screenshot: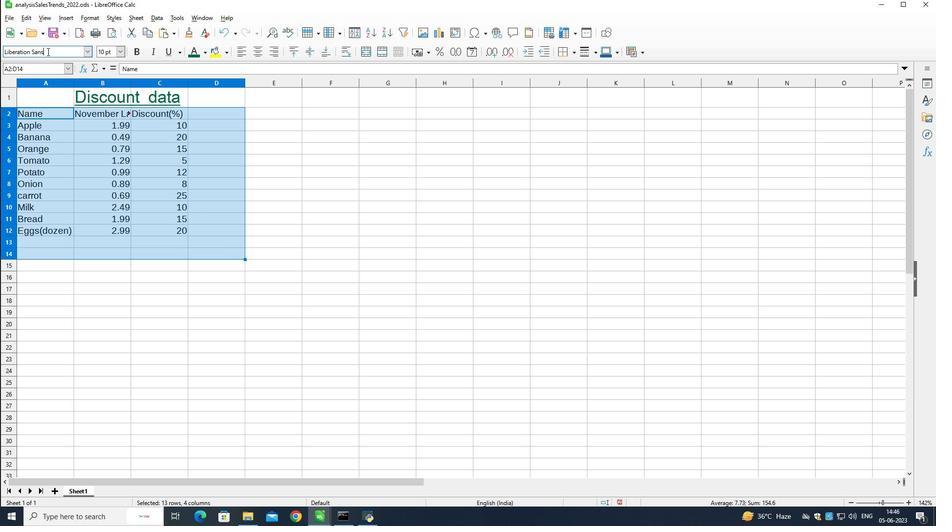 
Action: Mouse pressed left at (47, 51)
Screenshot: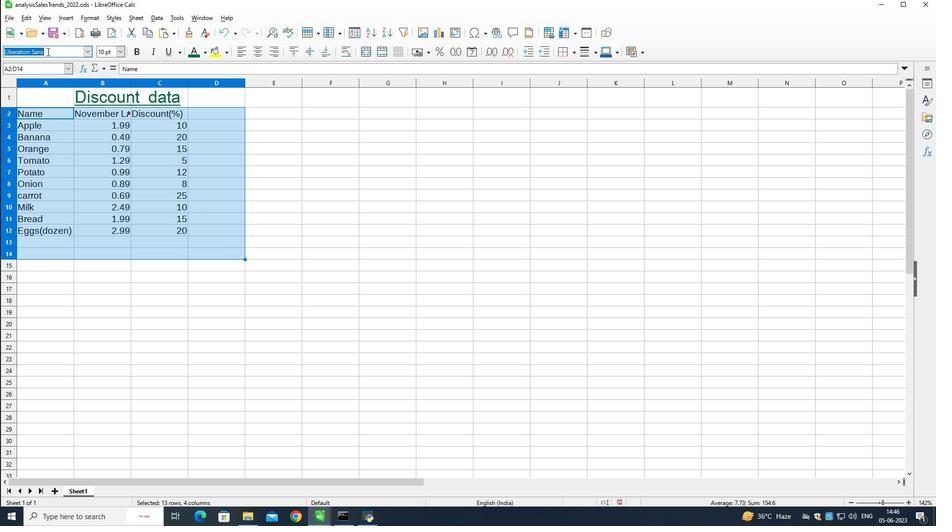 
Action: Key pressed <Key.shift>Batanga<Key.backspace><Key.enter>
Screenshot: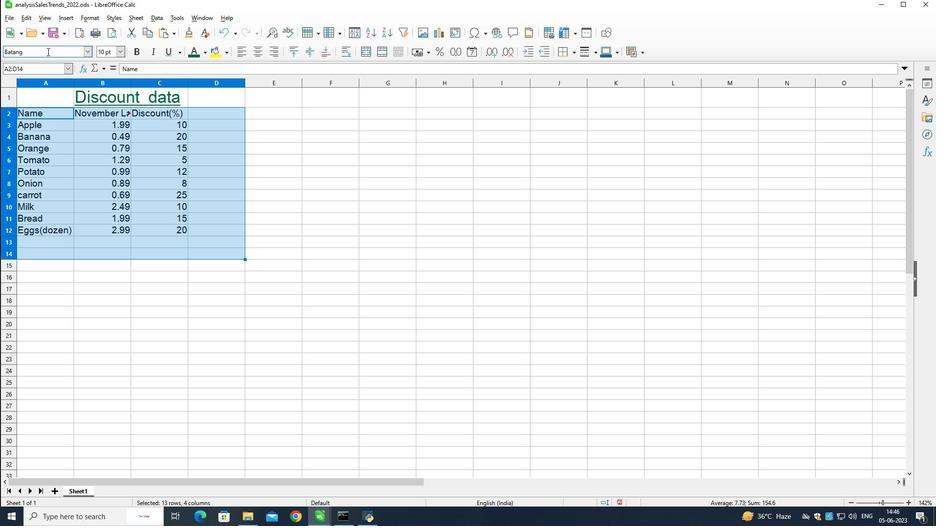 
Action: Mouse moved to (121, 50)
Screenshot: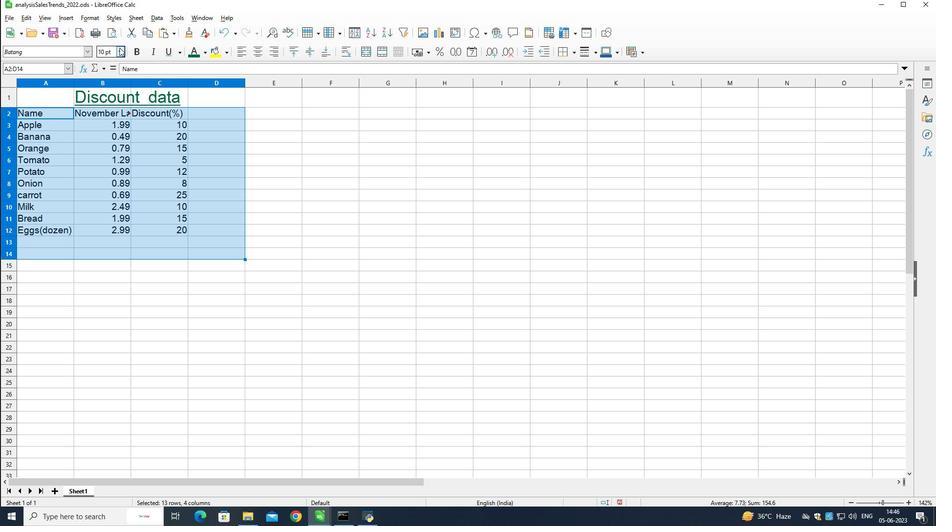 
Action: Mouse pressed left at (121, 50)
Screenshot: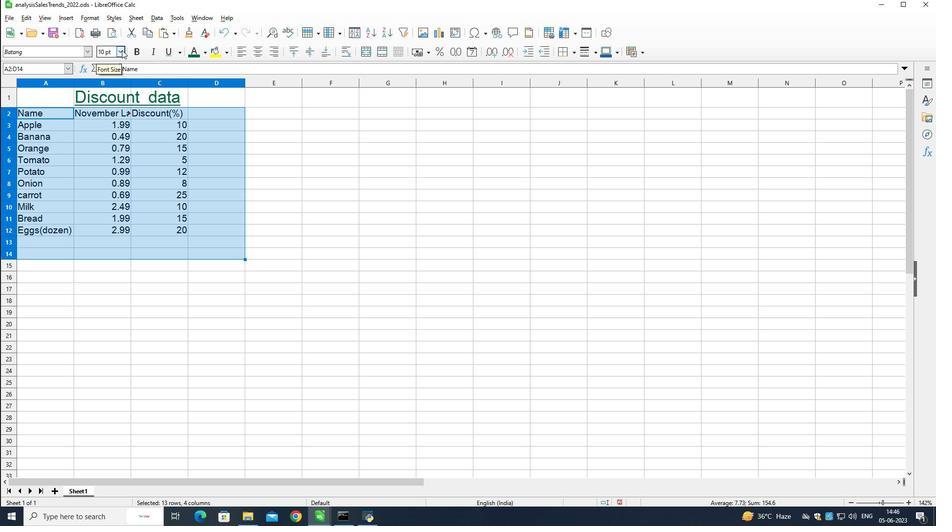 
Action: Mouse moved to (109, 117)
Screenshot: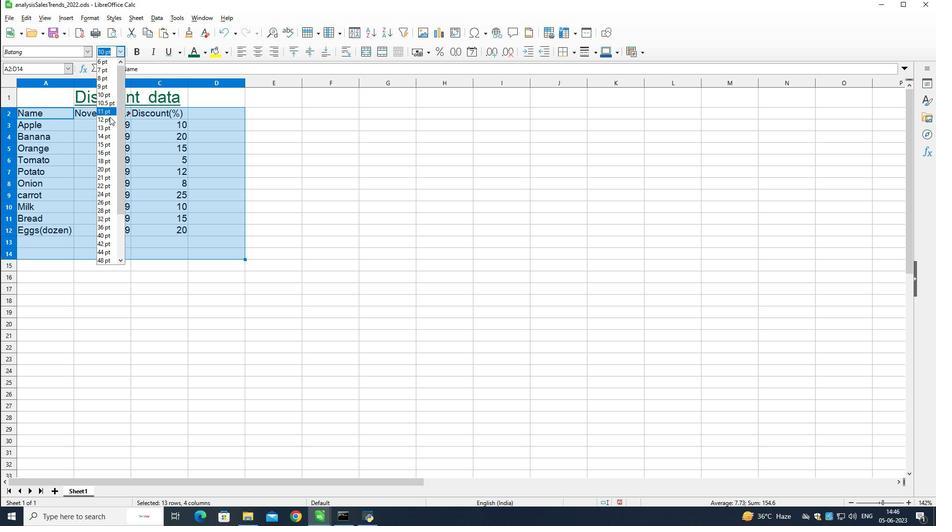 
Action: Mouse pressed left at (109, 117)
Screenshot: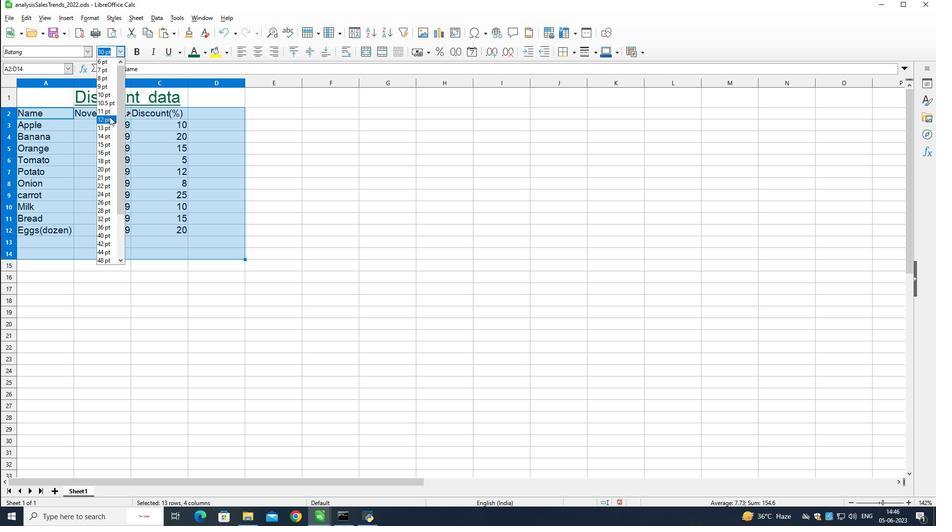 
Action: Mouse moved to (264, 127)
Screenshot: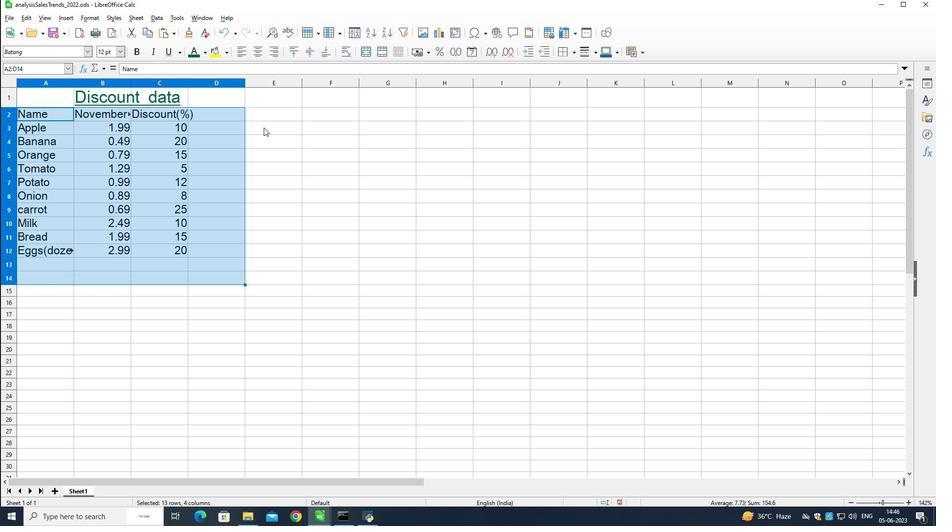 
Action: Mouse pressed left at (264, 127)
Screenshot: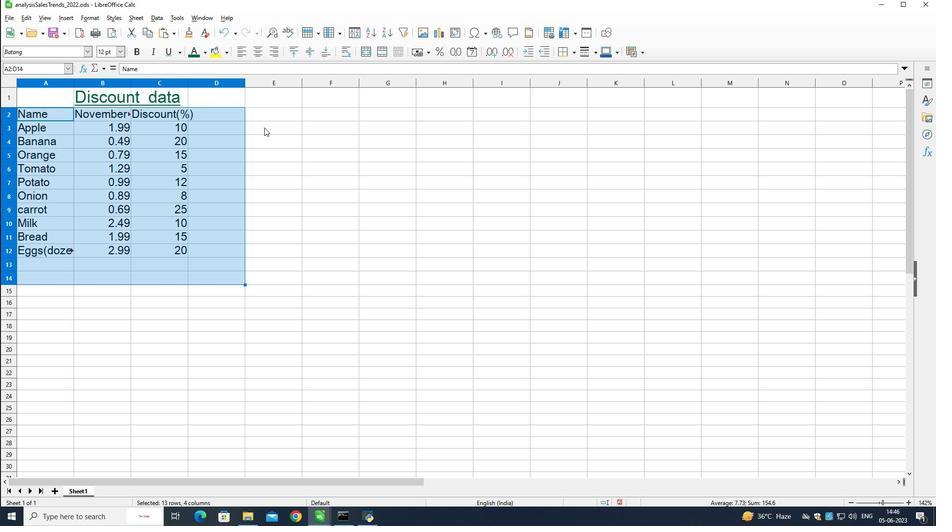 
Action: Mouse moved to (51, 101)
Screenshot: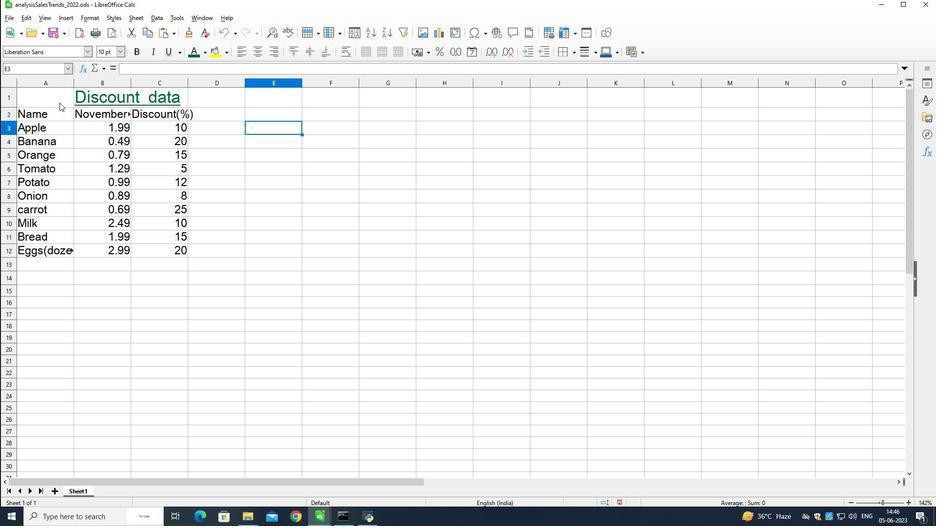 
Action: Mouse pressed left at (51, 101)
Screenshot: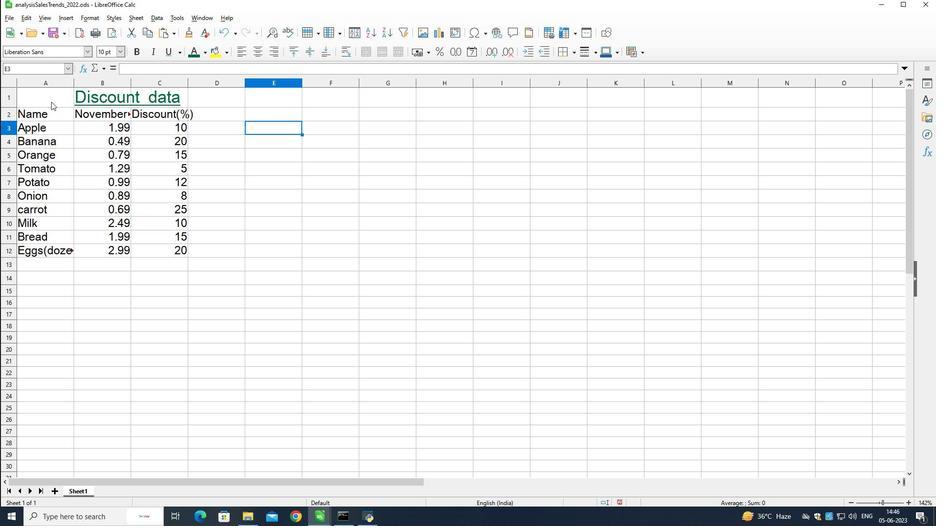 
Action: Mouse moved to (239, 54)
Screenshot: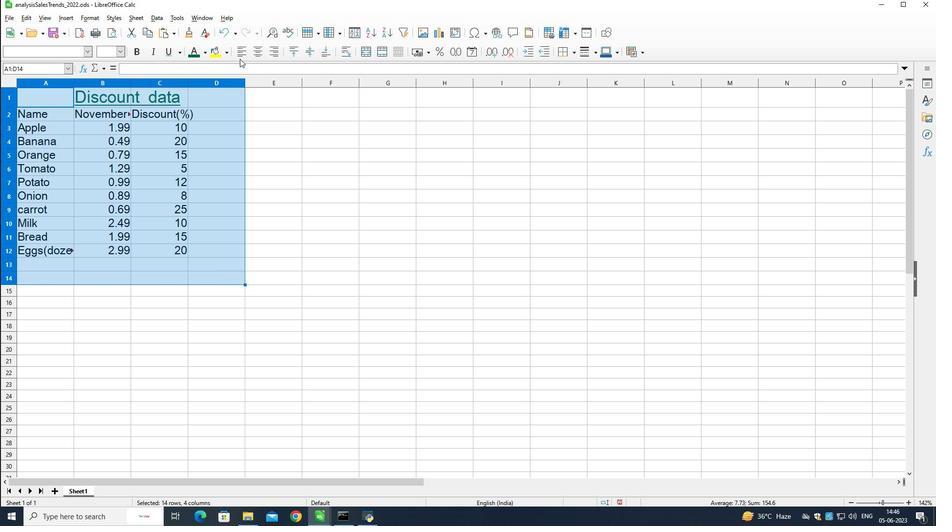 
Action: Mouse pressed left at (239, 54)
Screenshot: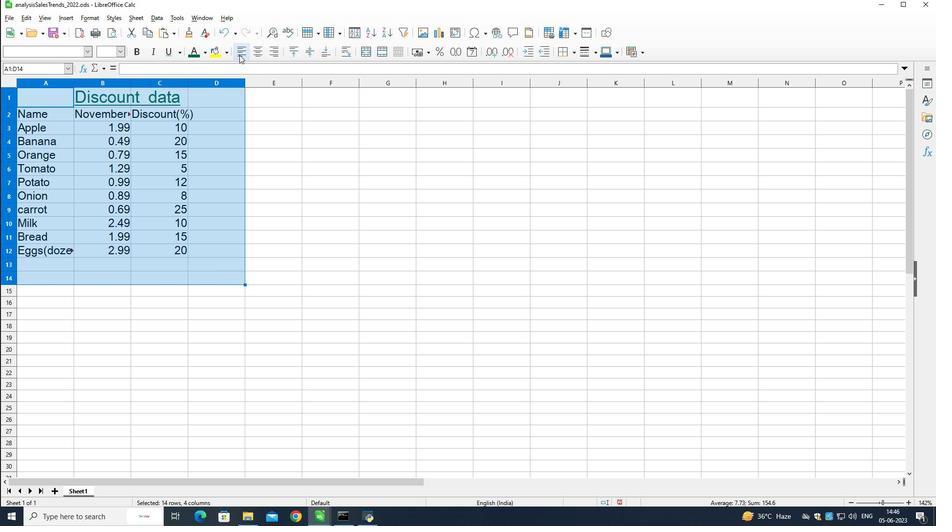 
Action: Mouse moved to (287, 151)
Screenshot: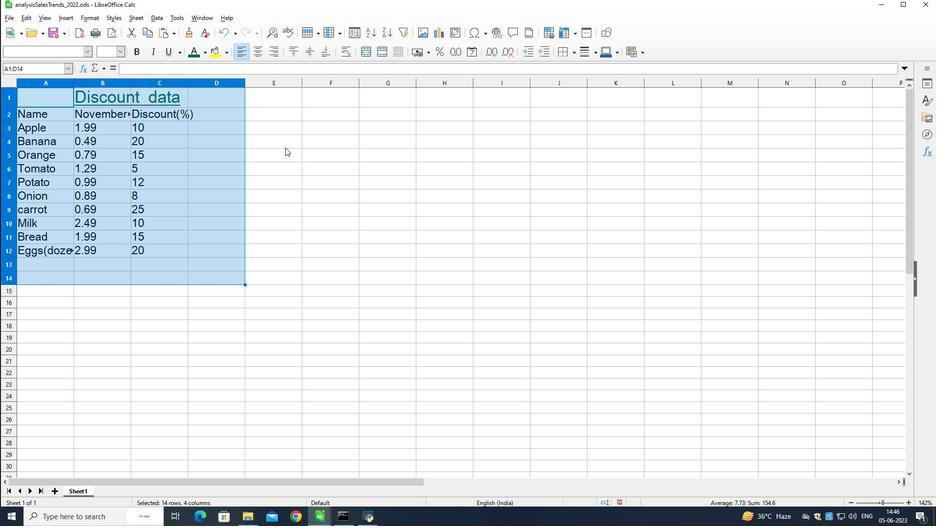 
Action: Mouse pressed left at (287, 151)
Screenshot: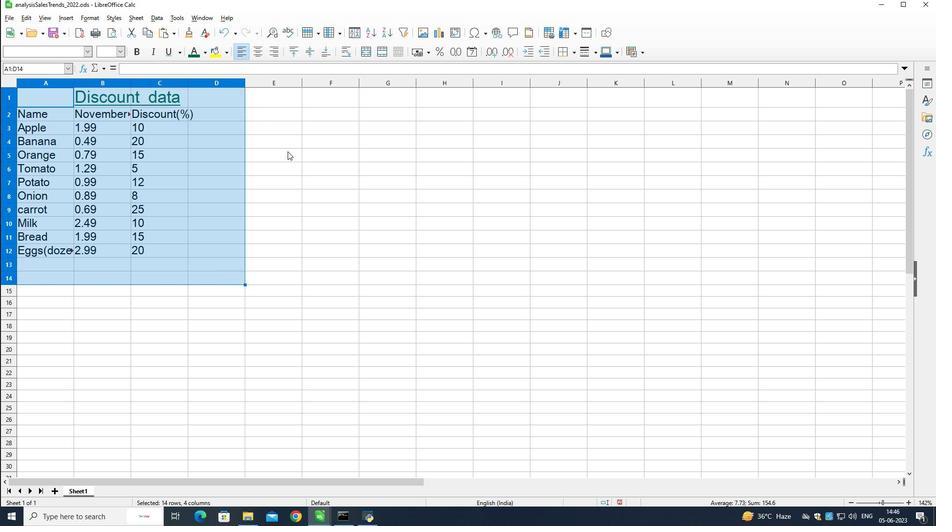 
